 Task: Search one way flight ticket for 5 adults, 2 children, 1 infant in seat and 1 infant on lap in economy from Wichita: Wichita Dwight D. Eisenhower National Airport(was Wichita Mid-continent Airport) to Jacksonville: Albert J. Ellis Airport on 5-3-2023. Choice of flights is JetBlue. Number of bags: 2 checked bags. Price is upto 107000. Outbound departure time preference is 7:30.
Action: Mouse moved to (363, 315)
Screenshot: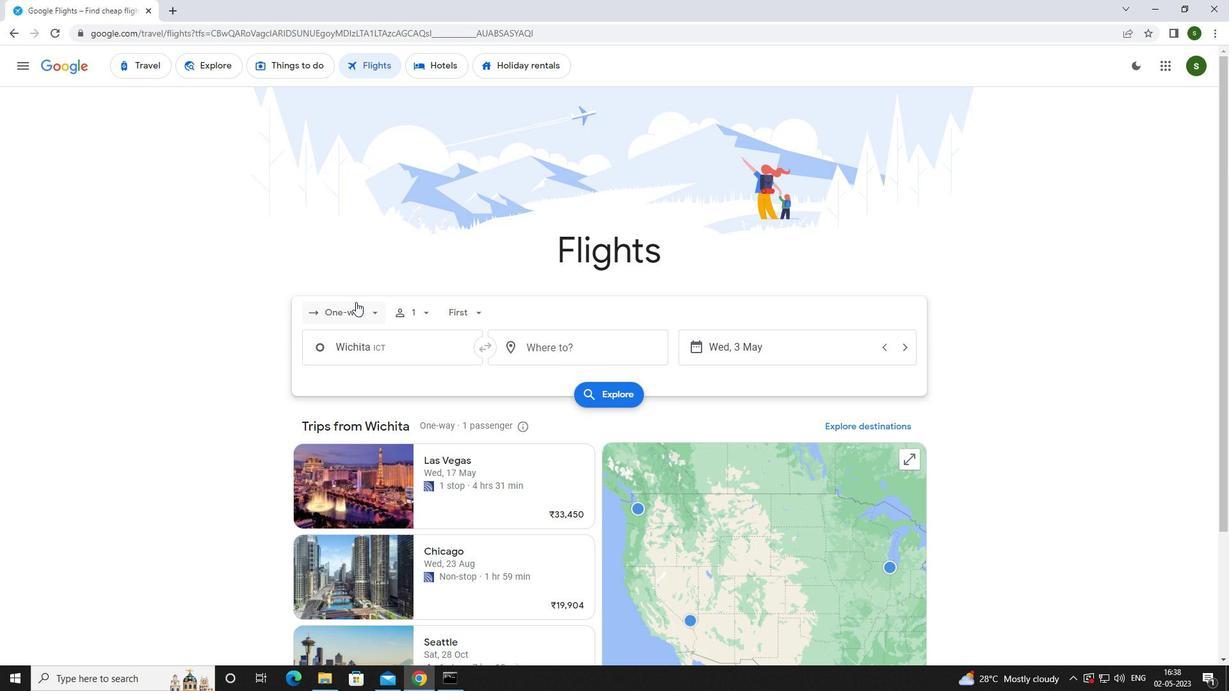 
Action: Mouse pressed left at (363, 315)
Screenshot: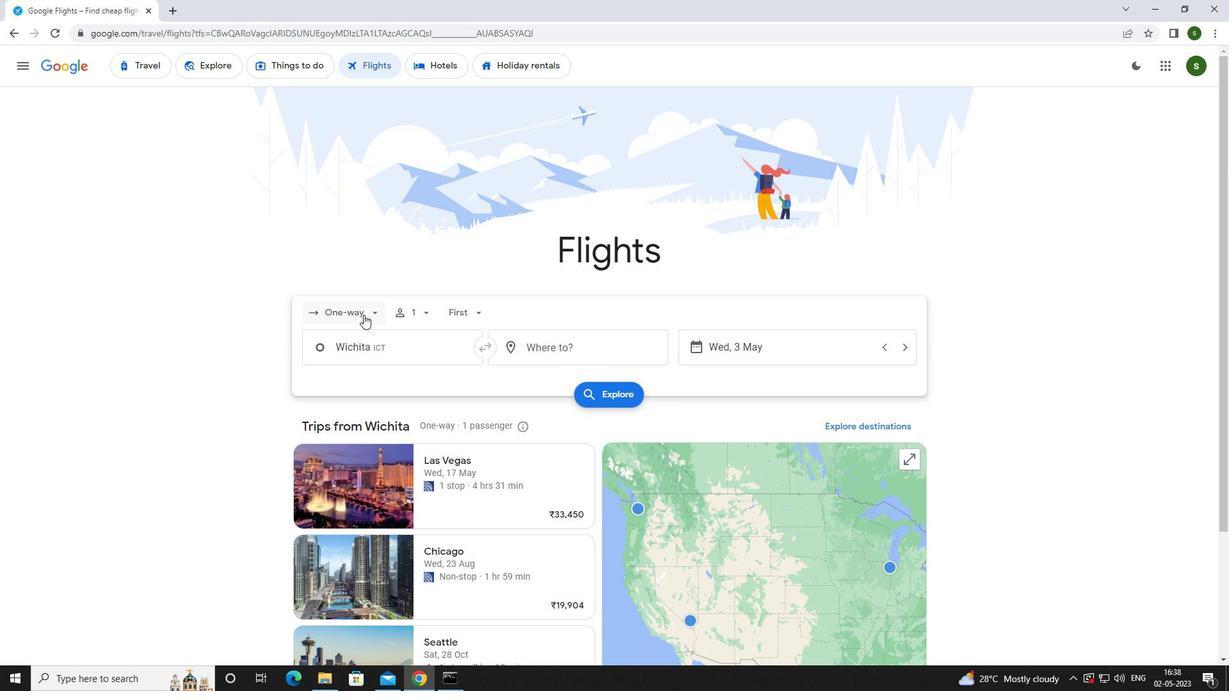 
Action: Mouse moved to (356, 374)
Screenshot: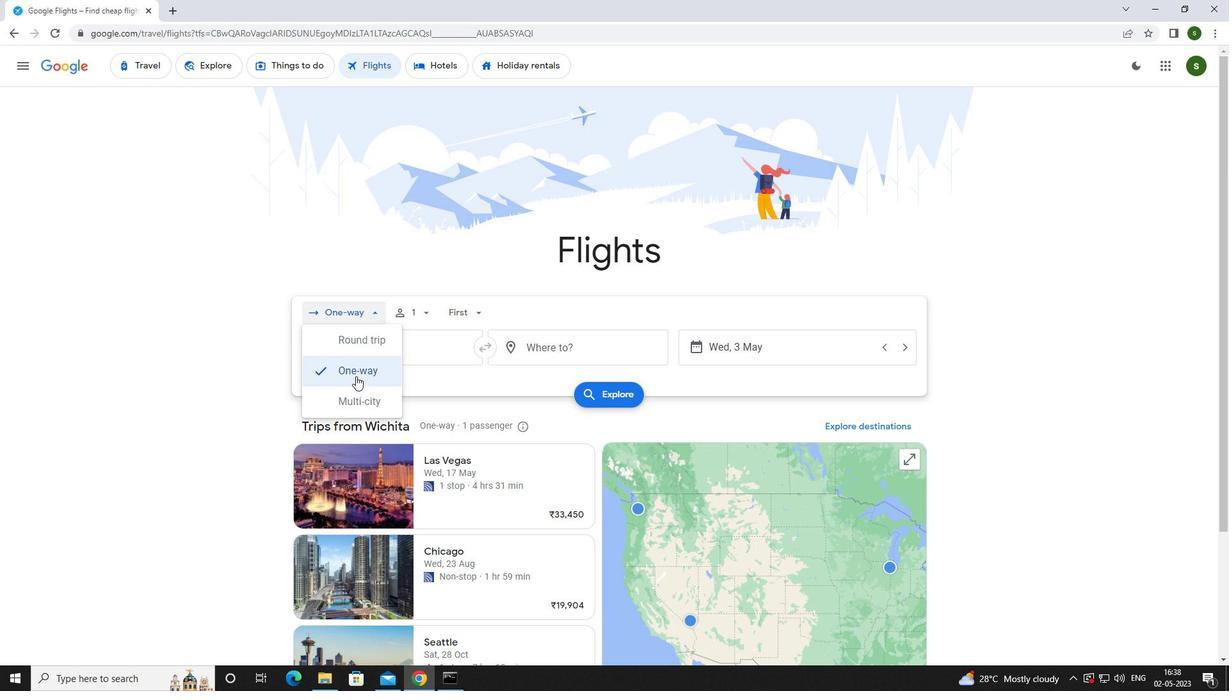 
Action: Mouse pressed left at (356, 374)
Screenshot: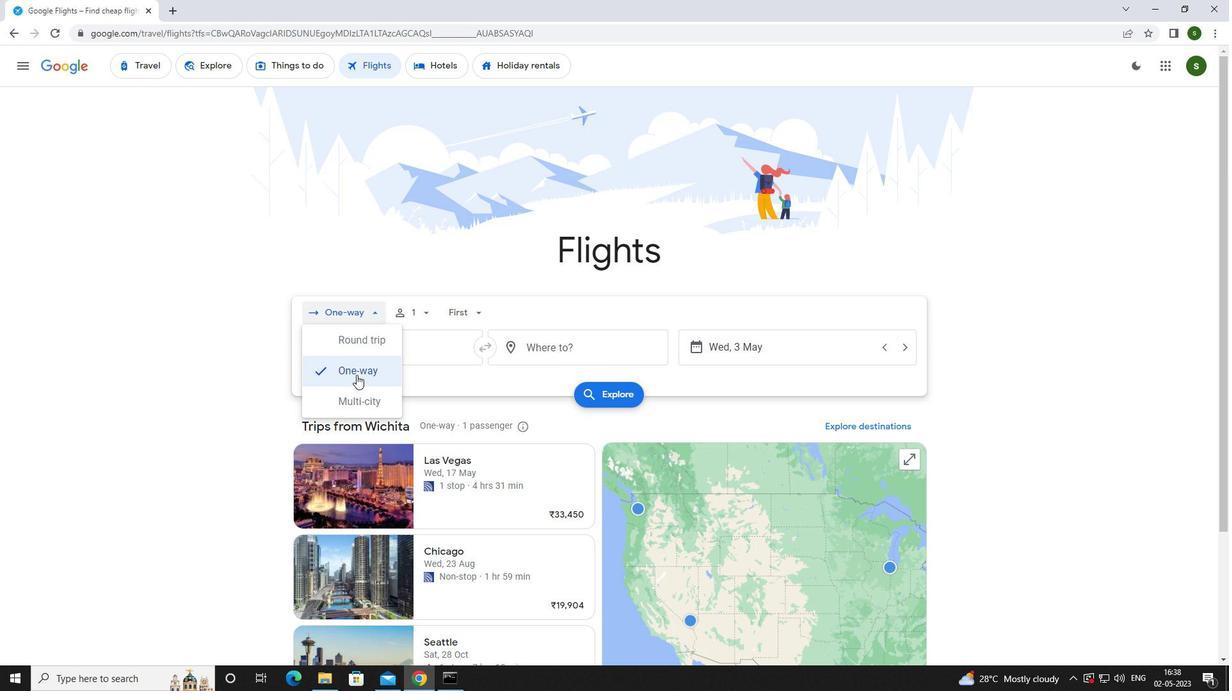 
Action: Mouse moved to (427, 310)
Screenshot: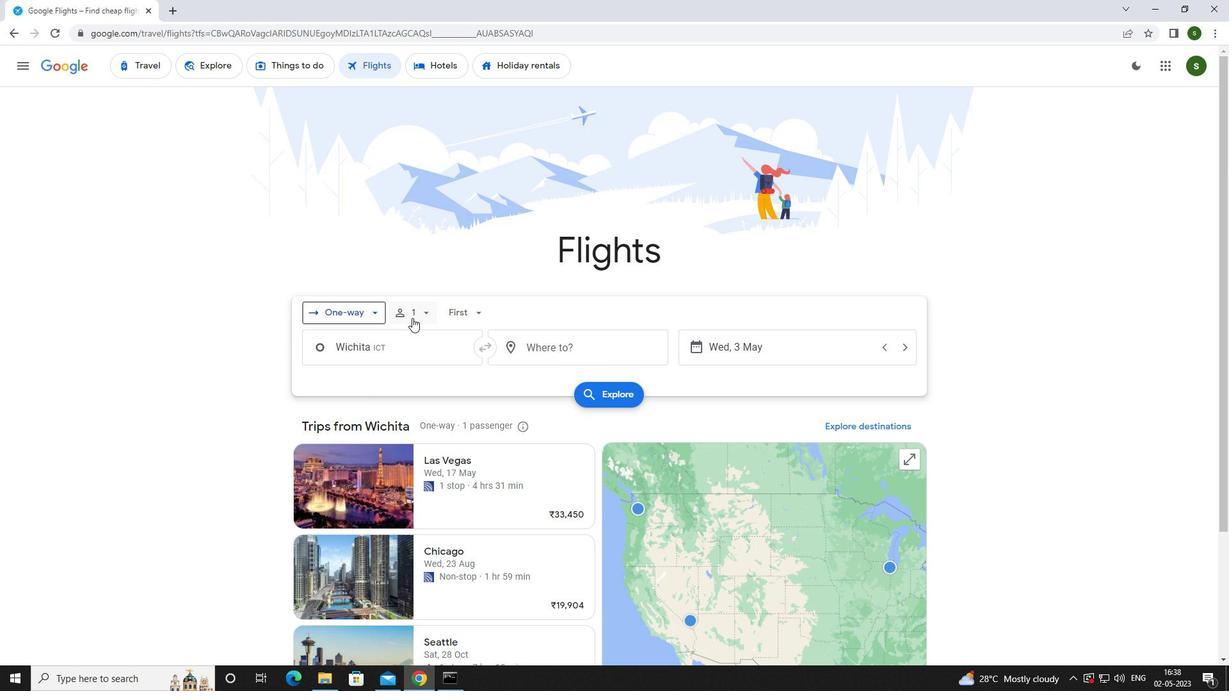 
Action: Mouse pressed left at (427, 310)
Screenshot: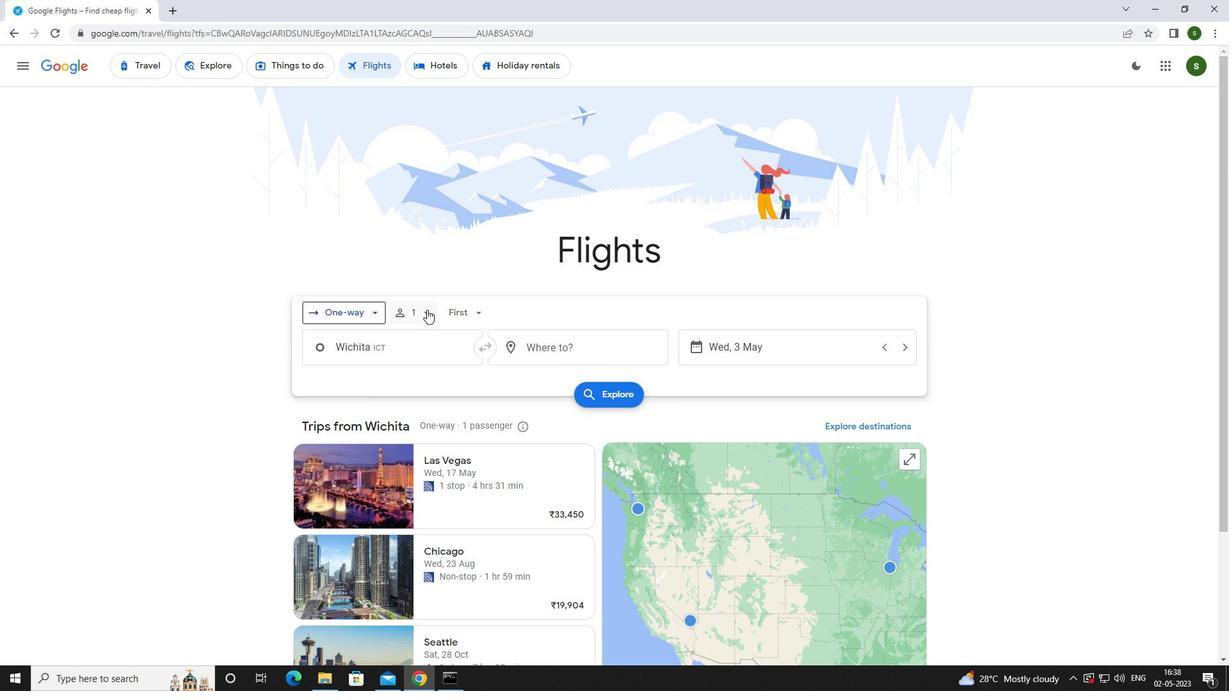 
Action: Mouse moved to (520, 345)
Screenshot: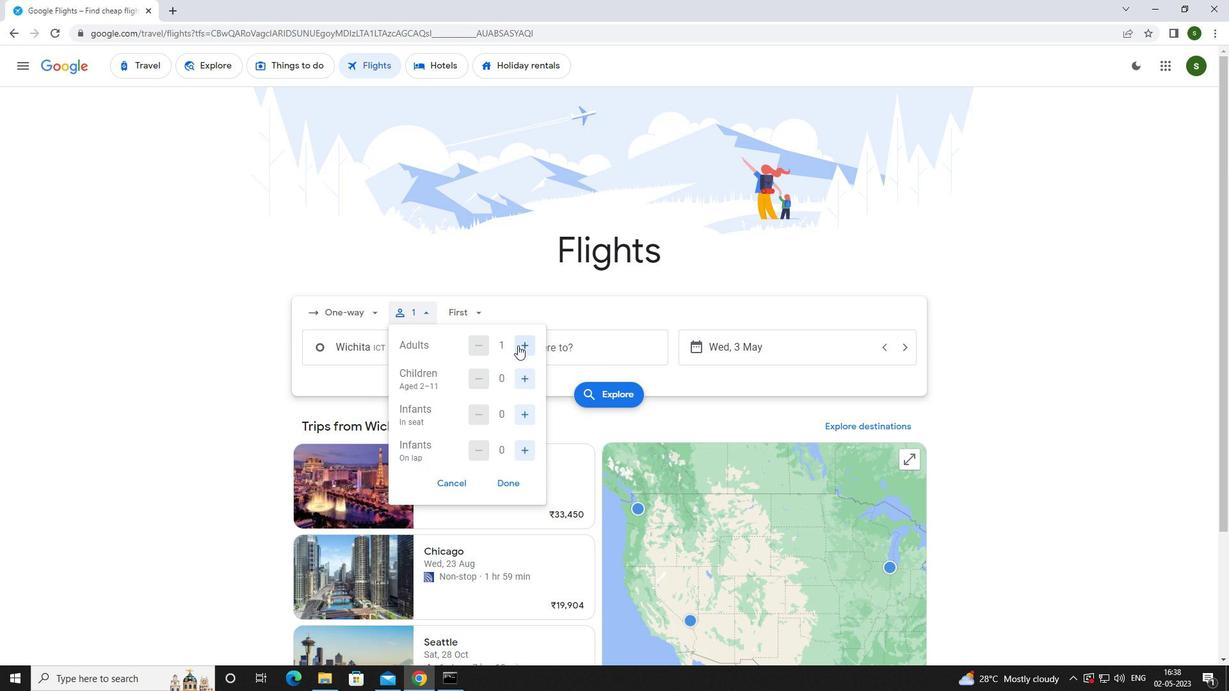 
Action: Mouse pressed left at (520, 345)
Screenshot: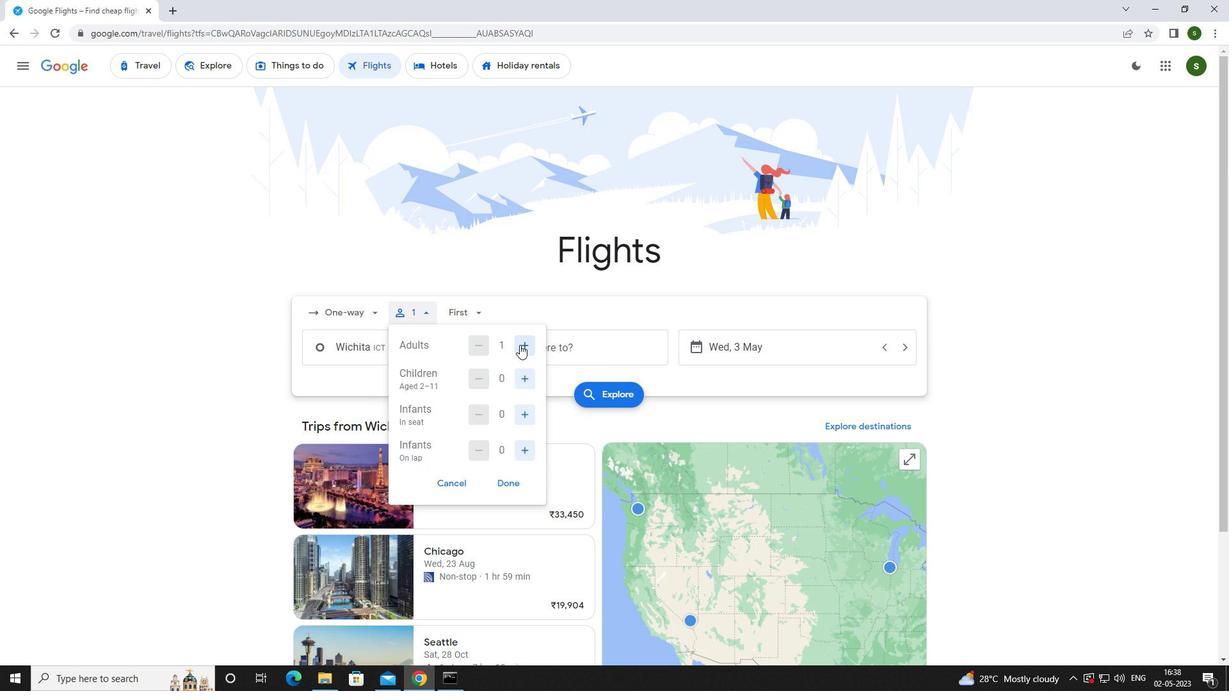 
Action: Mouse pressed left at (520, 345)
Screenshot: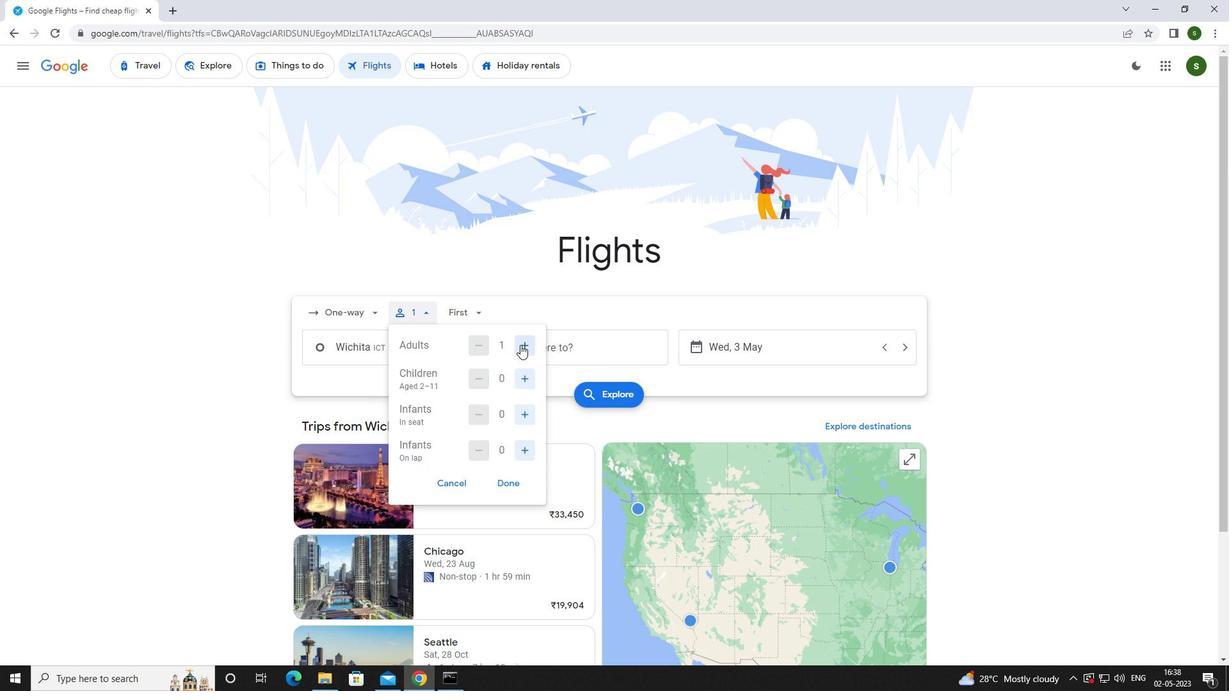 
Action: Mouse pressed left at (520, 345)
Screenshot: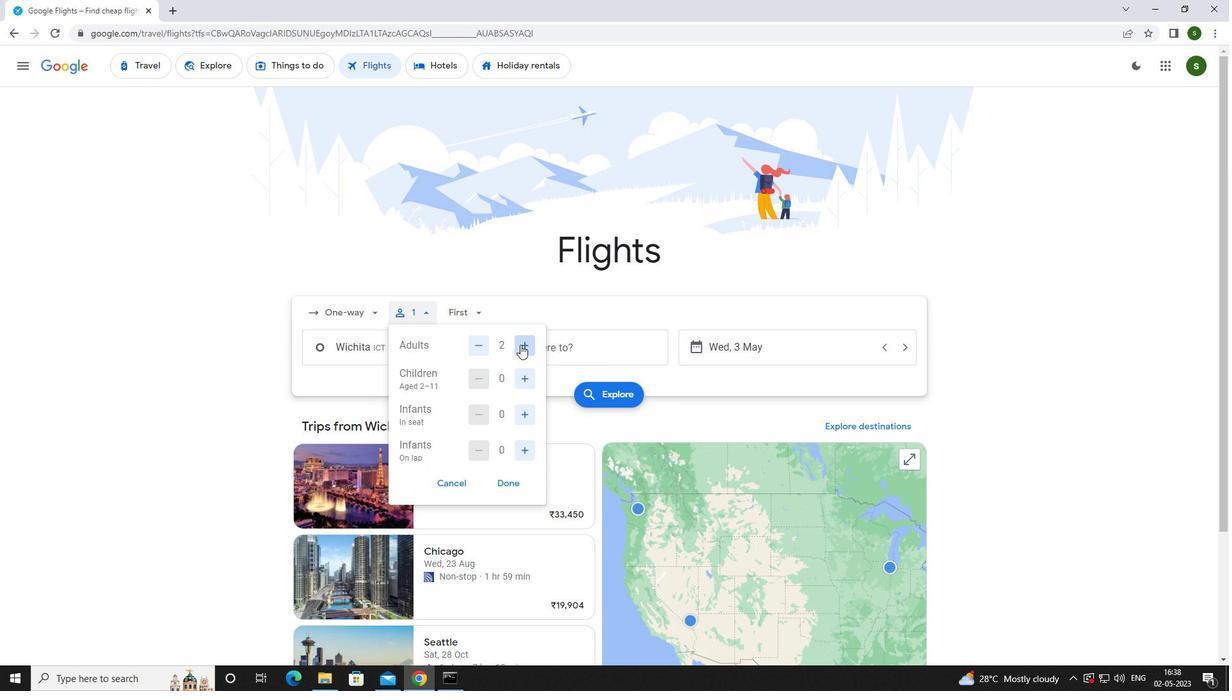 
Action: Mouse pressed left at (520, 345)
Screenshot: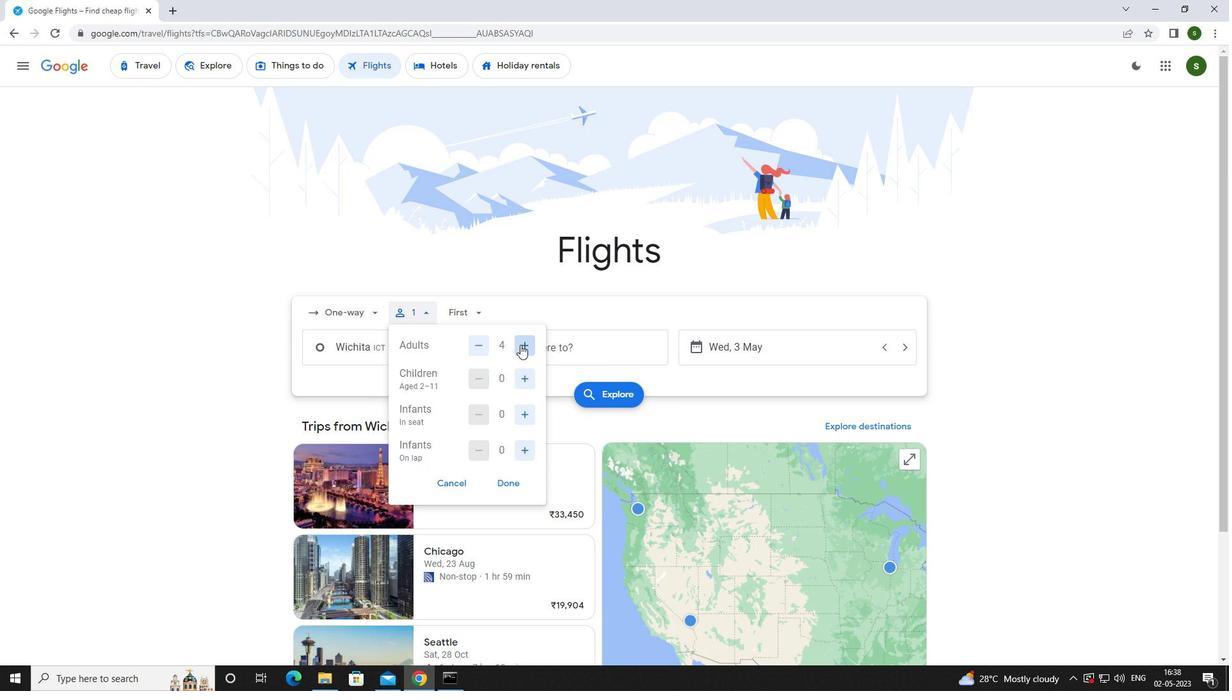 
Action: Mouse moved to (524, 368)
Screenshot: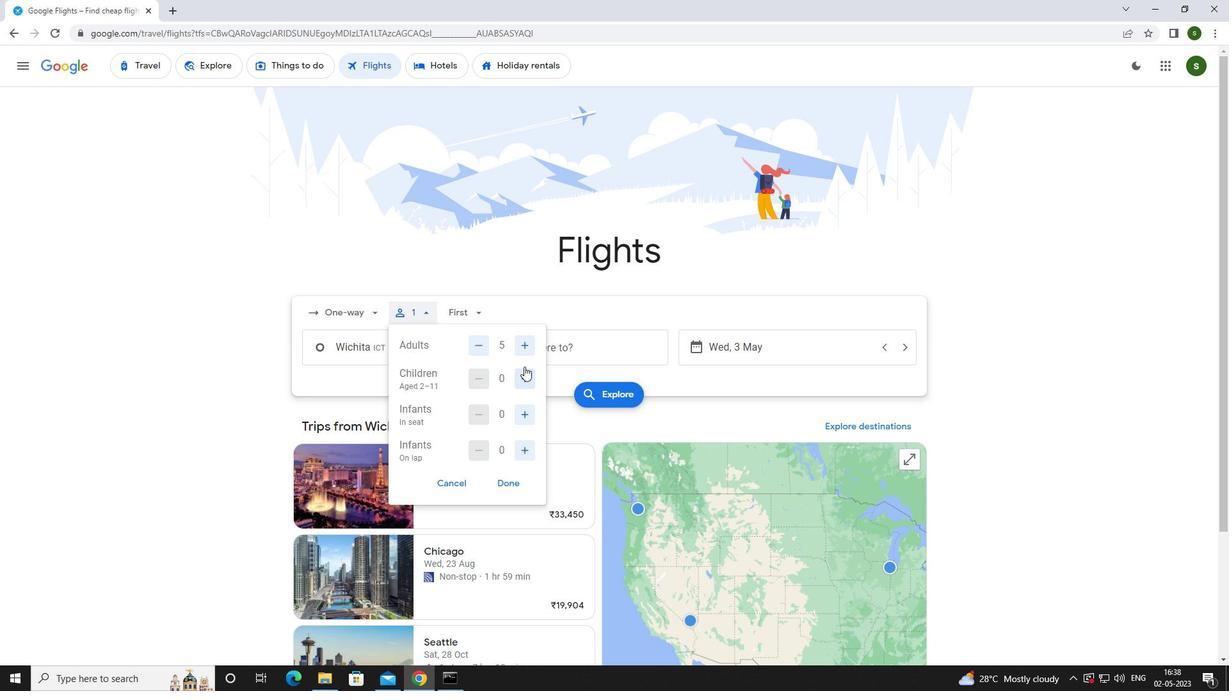 
Action: Mouse pressed left at (524, 368)
Screenshot: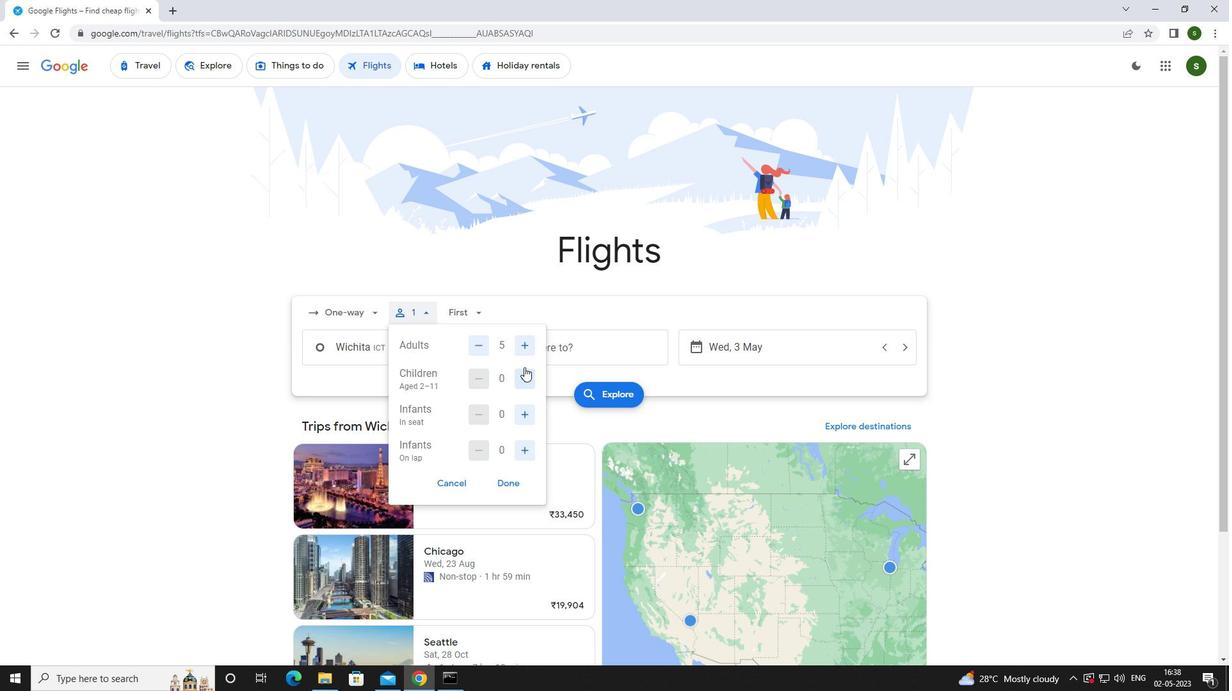 
Action: Mouse pressed left at (524, 368)
Screenshot: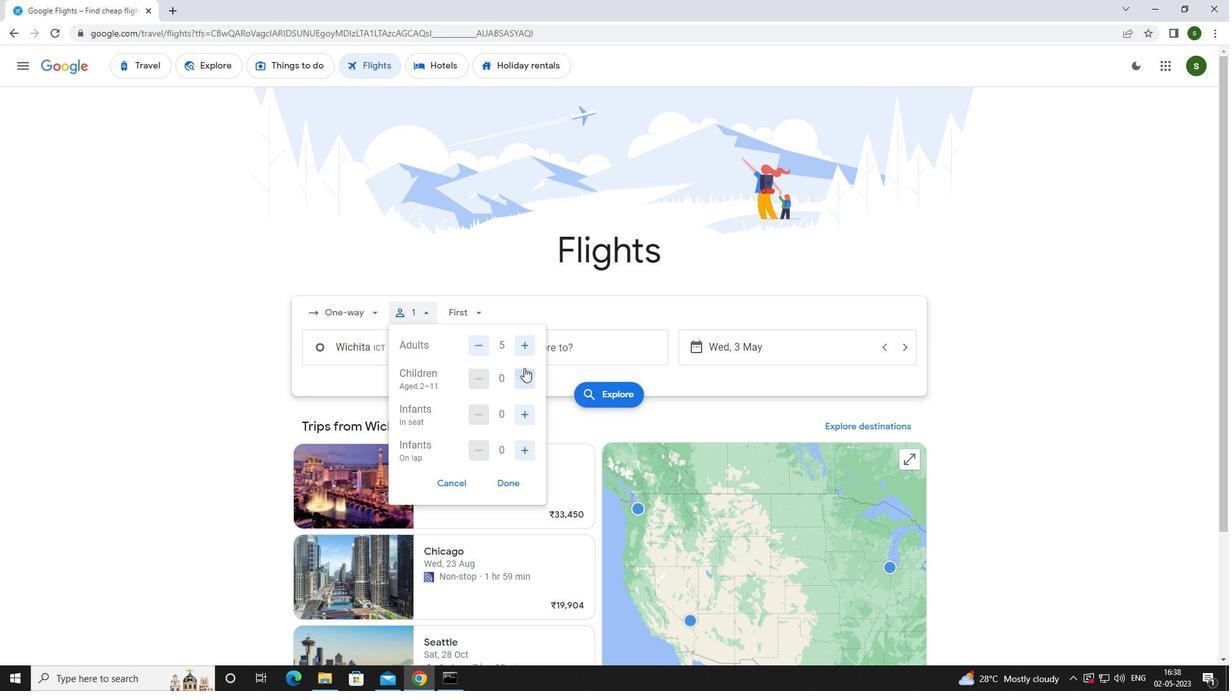 
Action: Mouse moved to (522, 413)
Screenshot: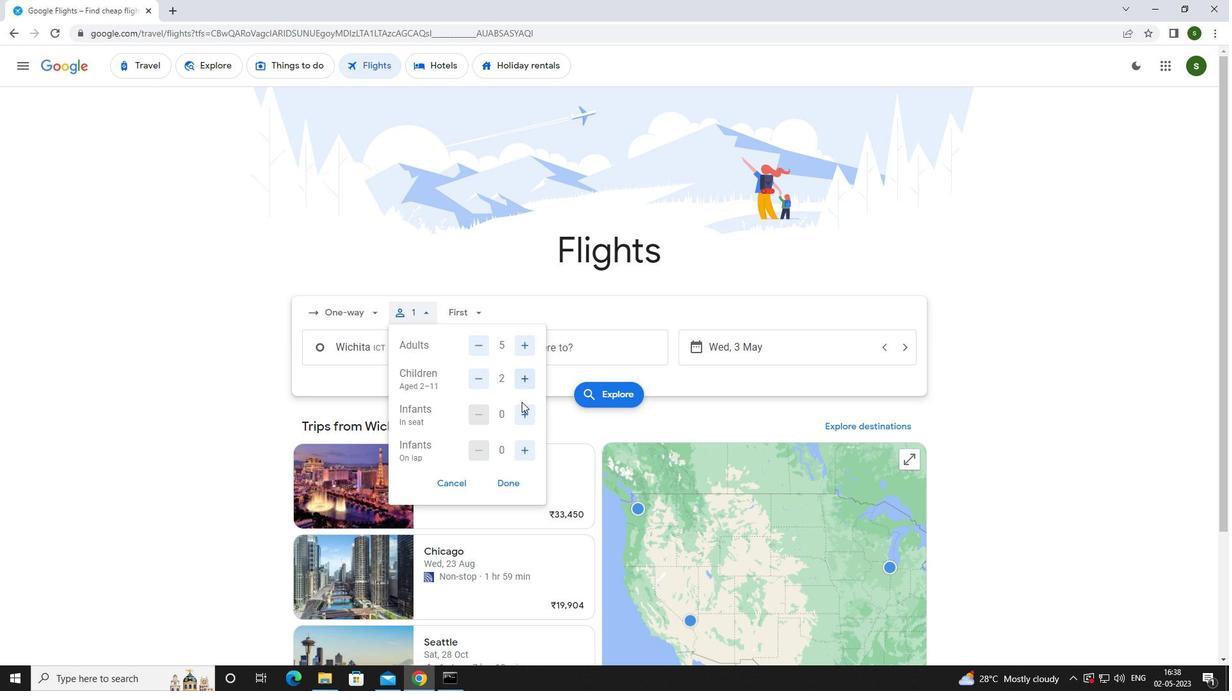 
Action: Mouse pressed left at (522, 413)
Screenshot: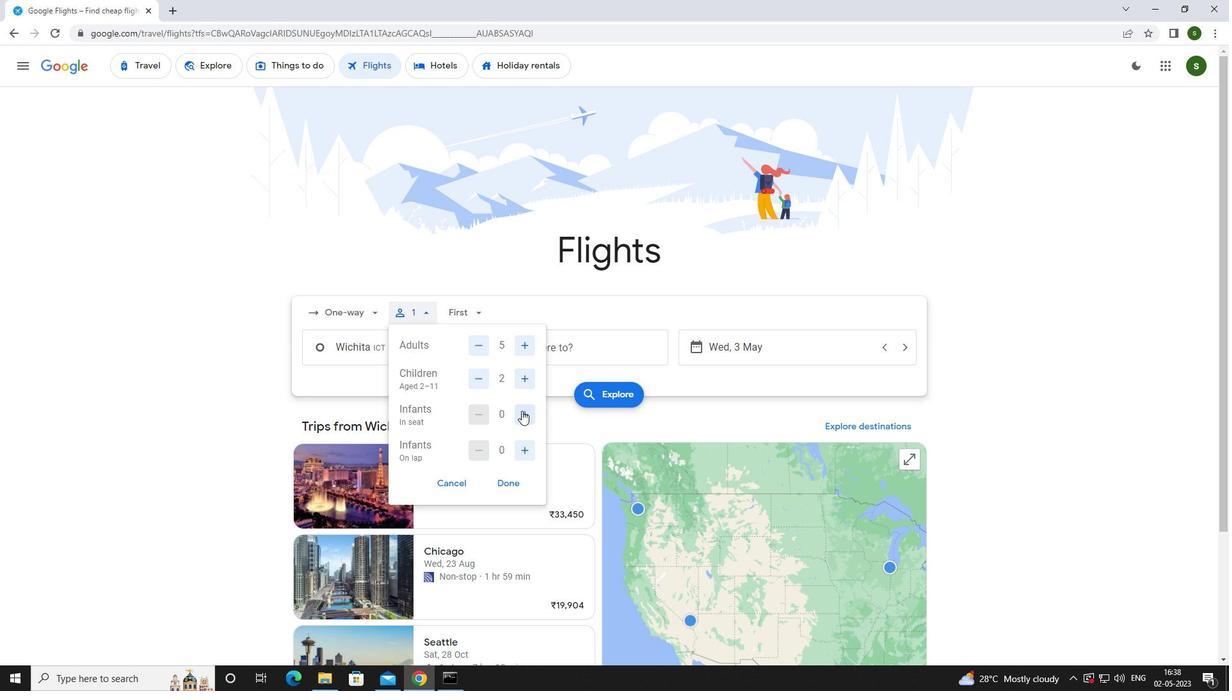 
Action: Mouse moved to (523, 449)
Screenshot: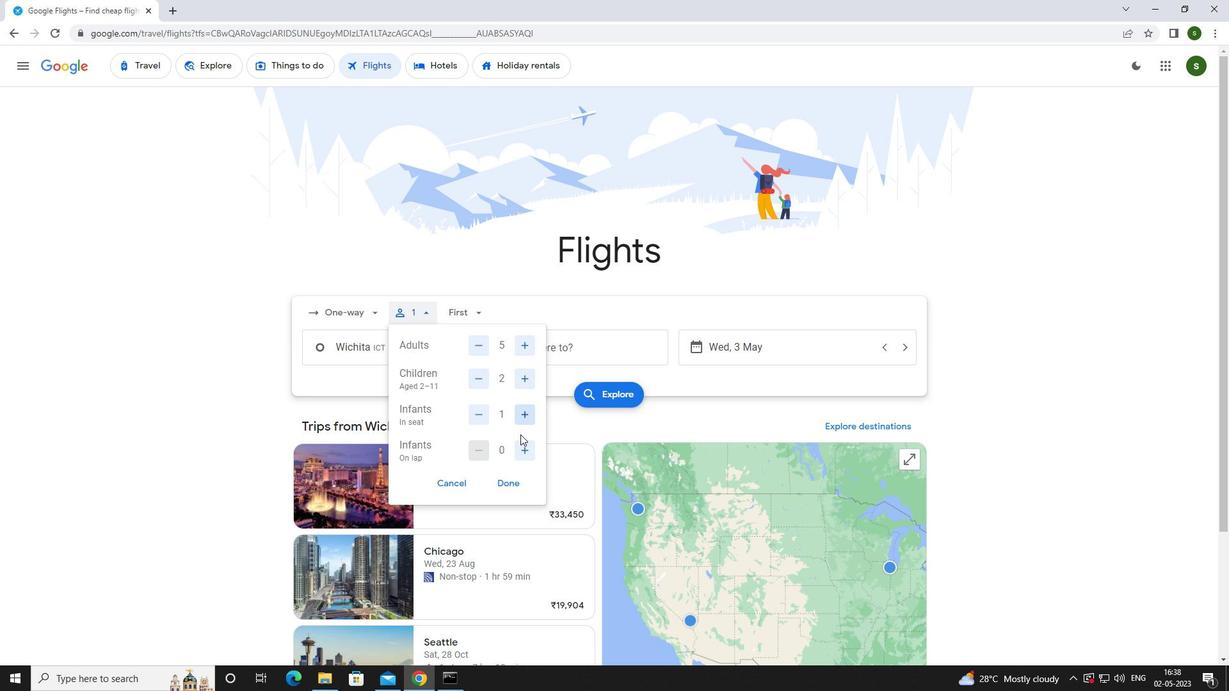 
Action: Mouse pressed left at (523, 449)
Screenshot: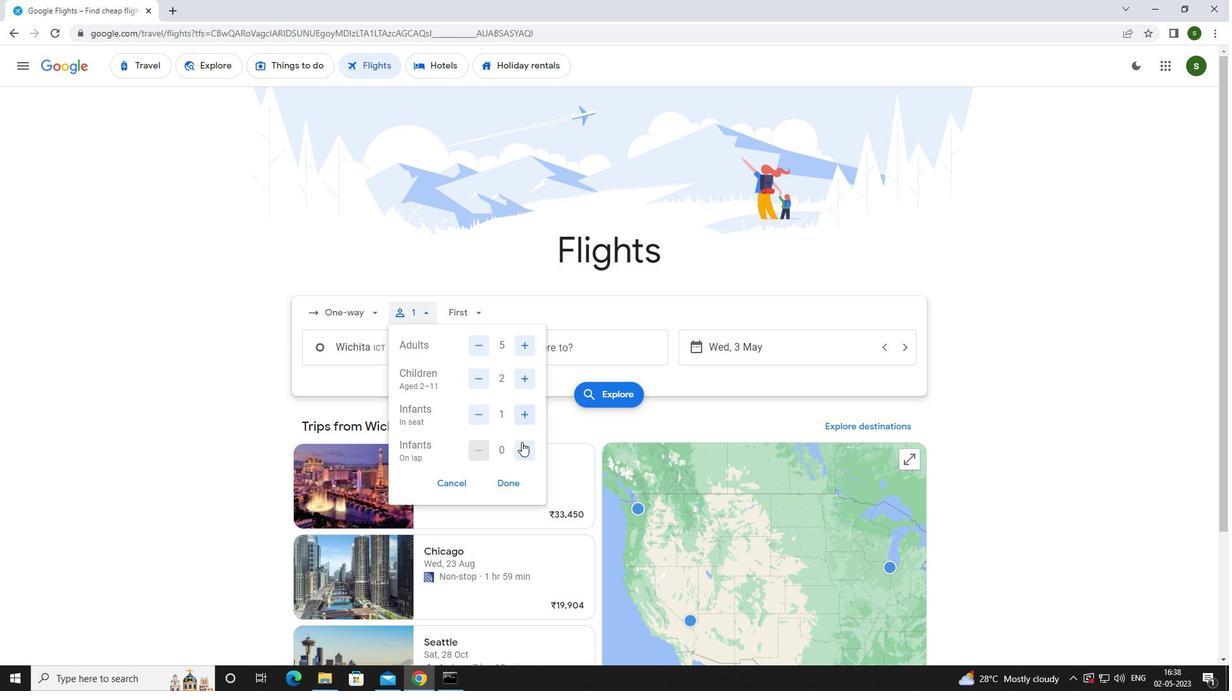 
Action: Mouse moved to (481, 315)
Screenshot: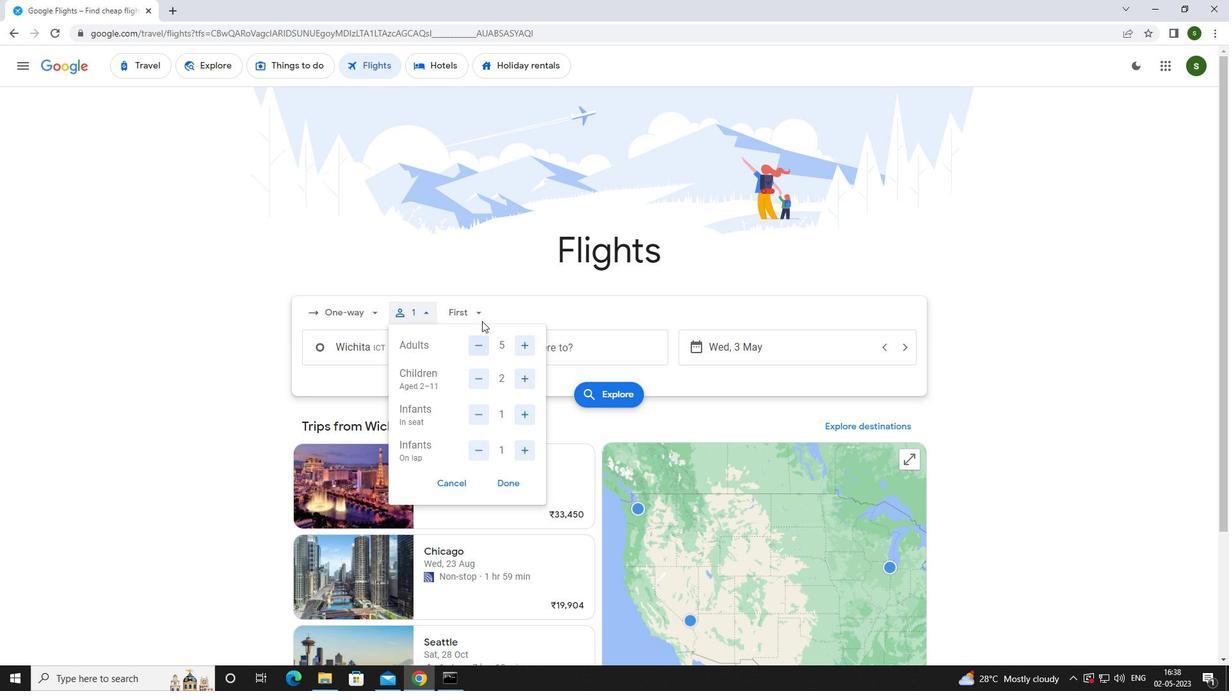 
Action: Mouse pressed left at (481, 315)
Screenshot: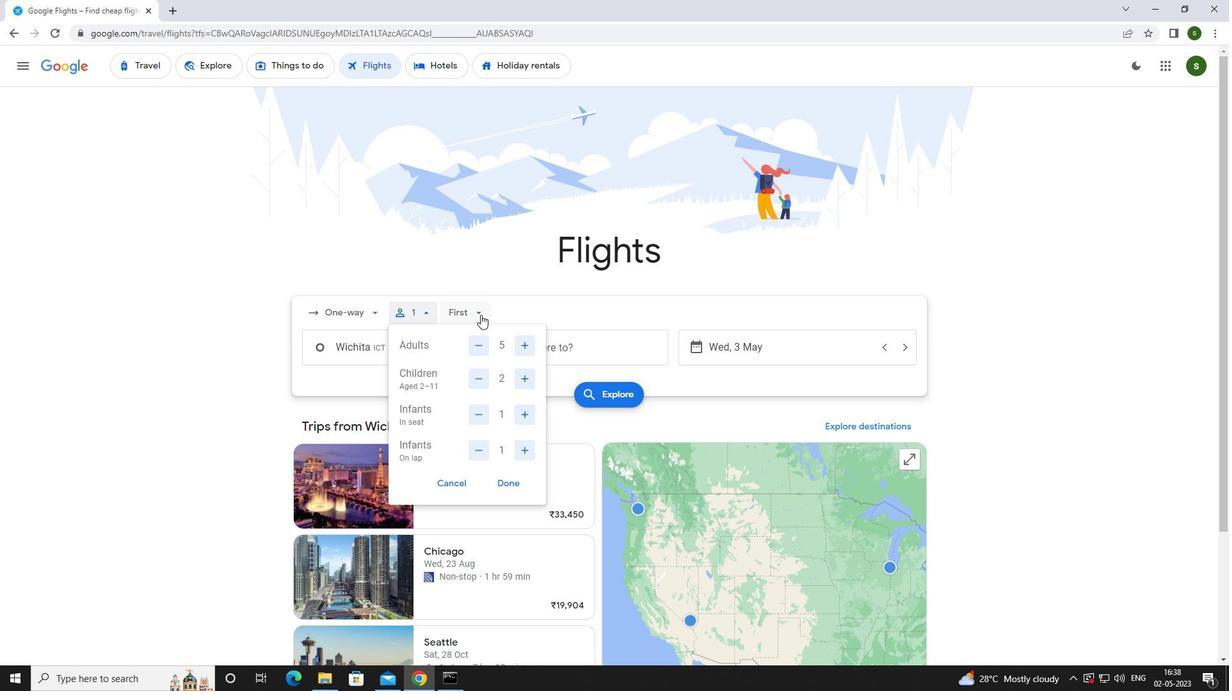 
Action: Mouse moved to (488, 340)
Screenshot: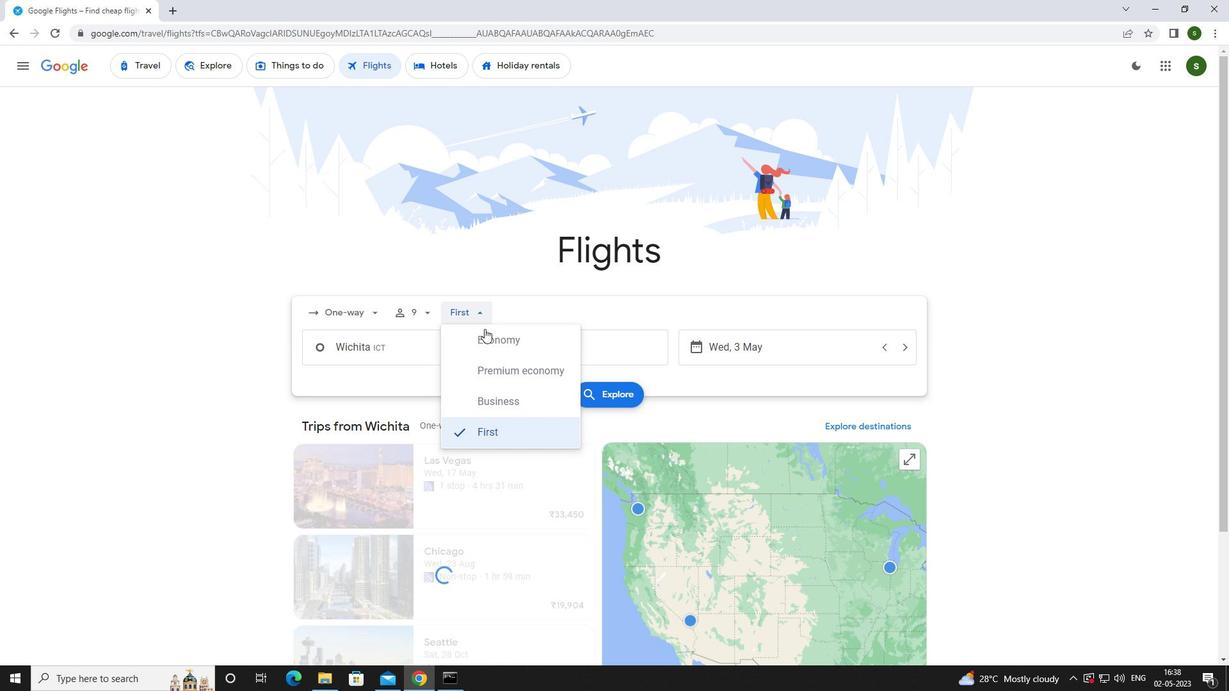 
Action: Mouse pressed left at (488, 340)
Screenshot: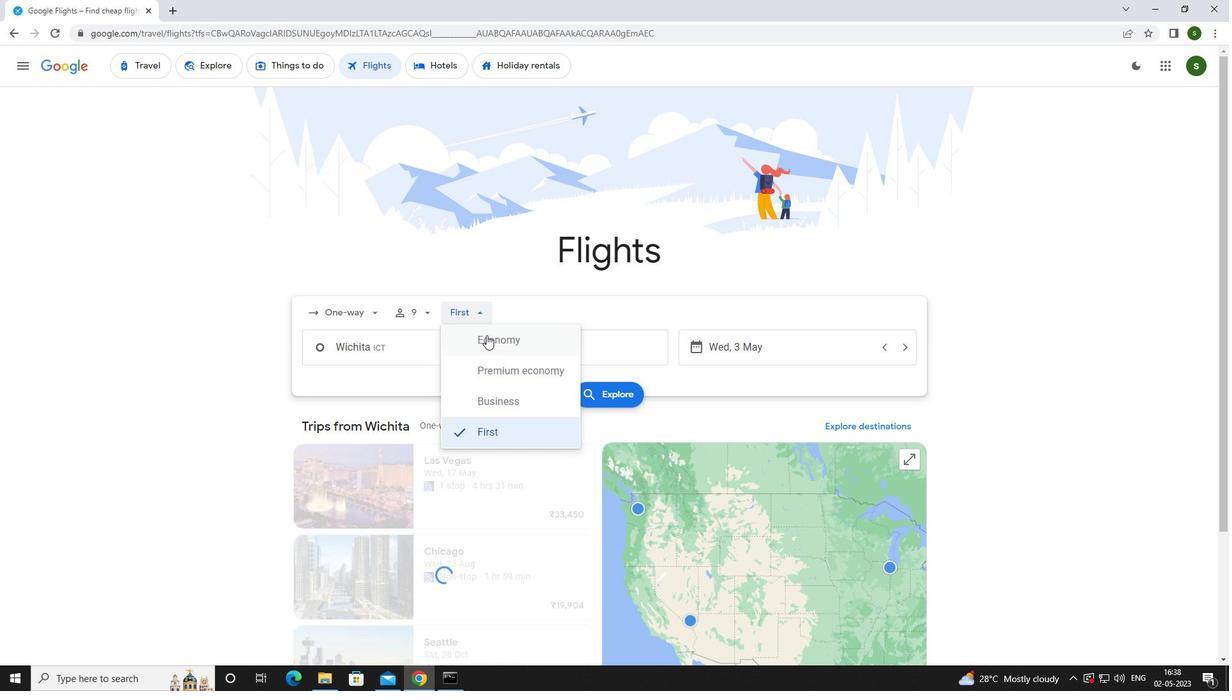 
Action: Mouse moved to (420, 350)
Screenshot: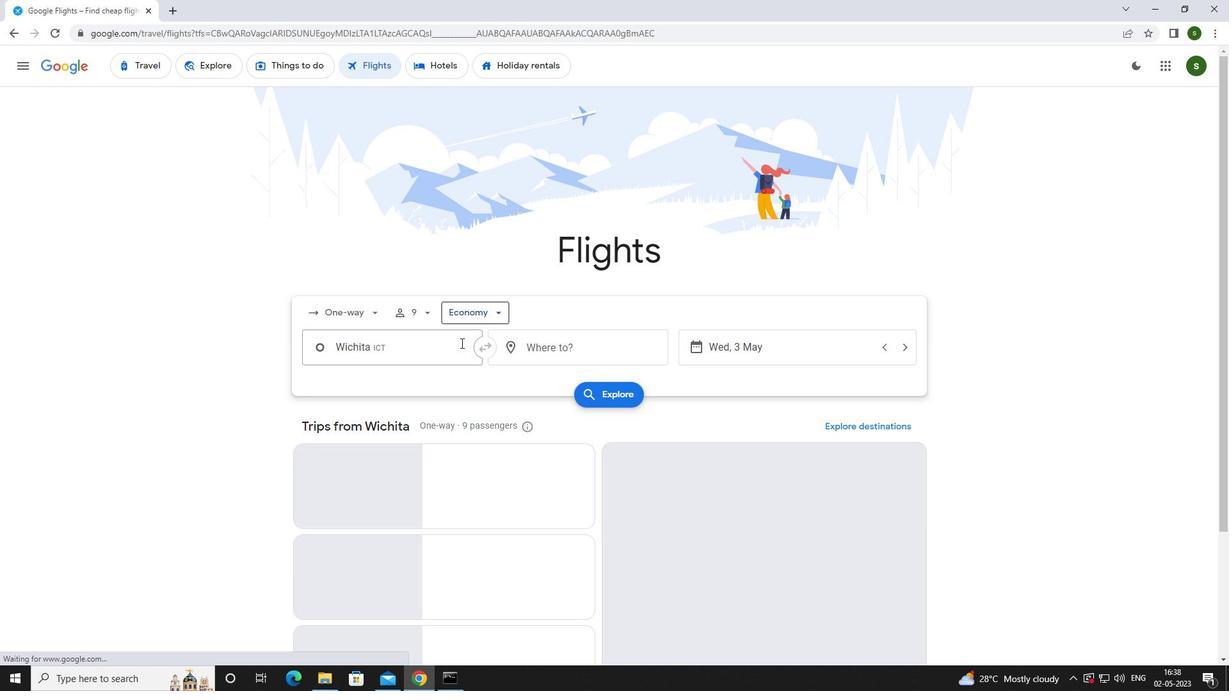 
Action: Mouse pressed left at (420, 350)
Screenshot: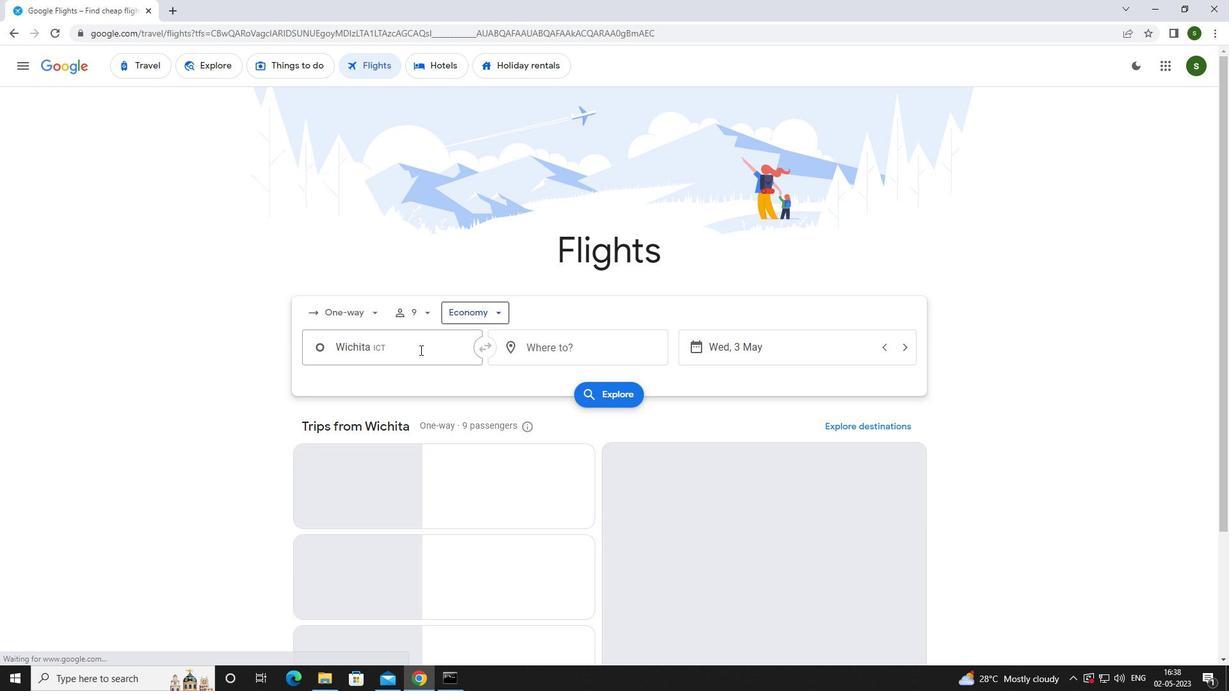
Action: Key pressed <Key.caps_lock>w<Key.caps_lock>ich
Screenshot: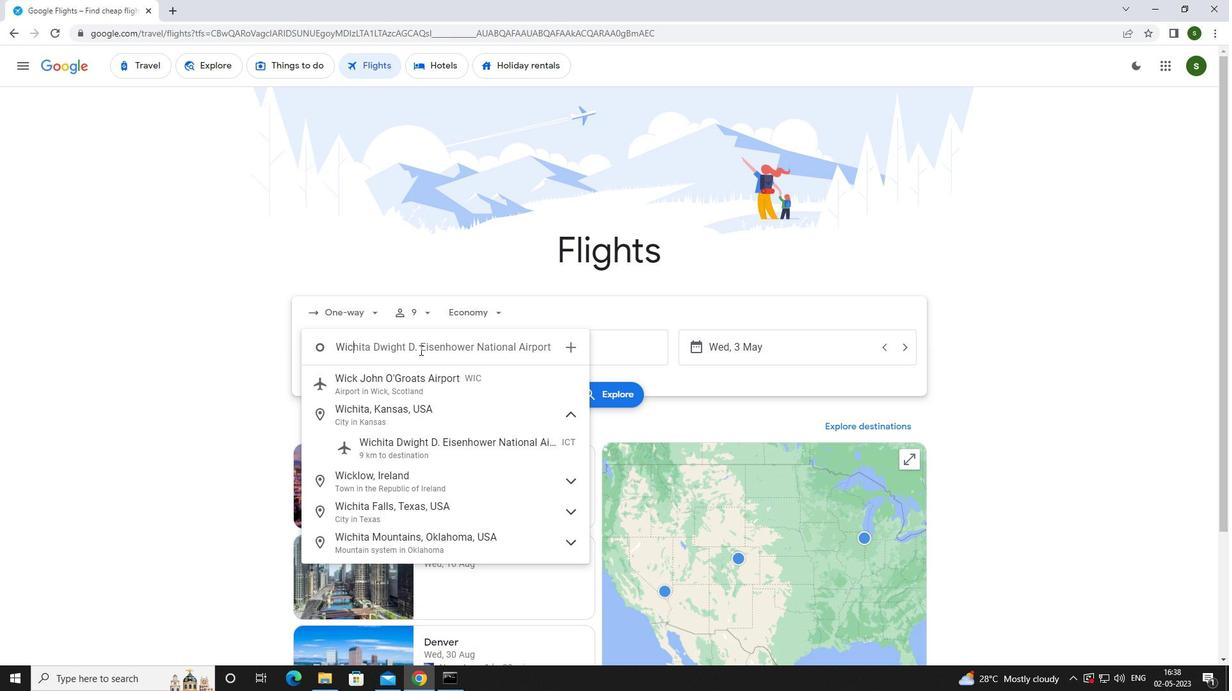 
Action: Mouse moved to (422, 410)
Screenshot: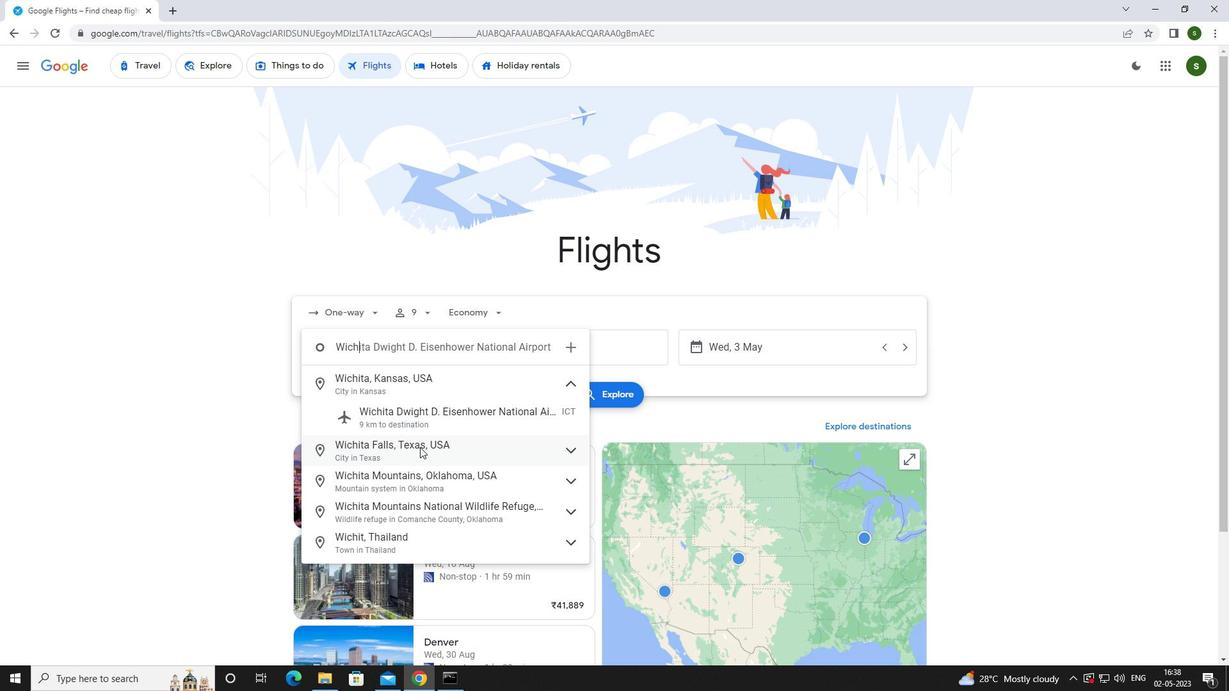 
Action: Mouse pressed left at (422, 410)
Screenshot: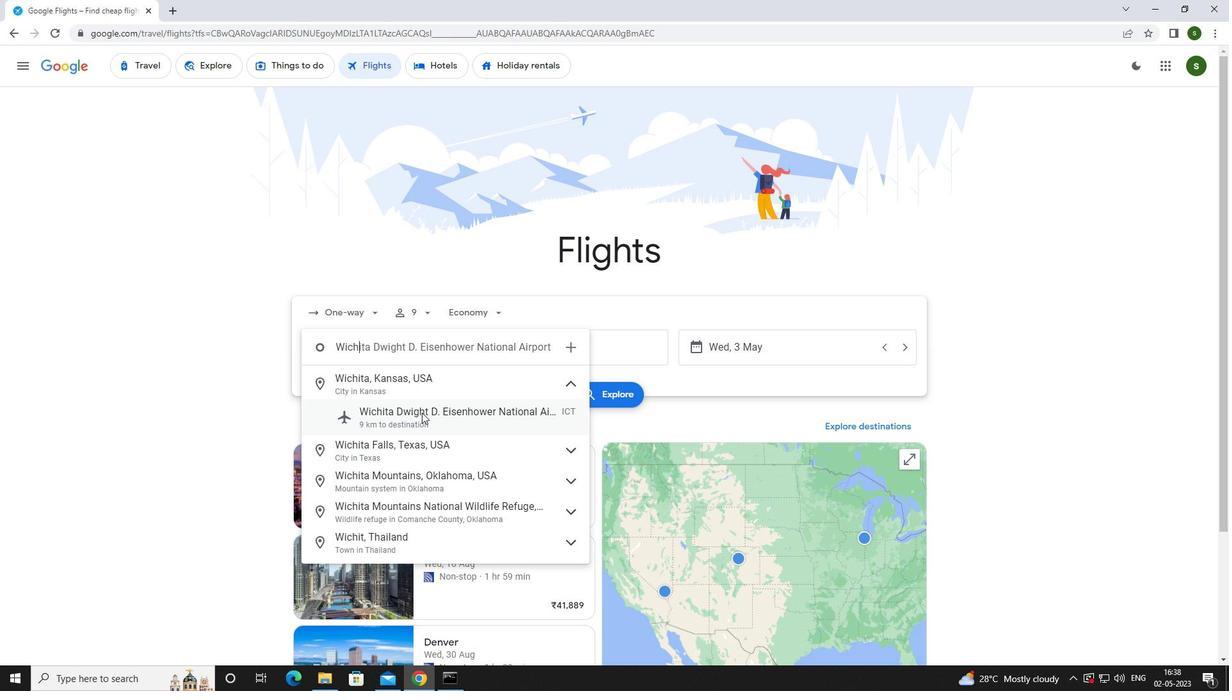 
Action: Mouse moved to (577, 352)
Screenshot: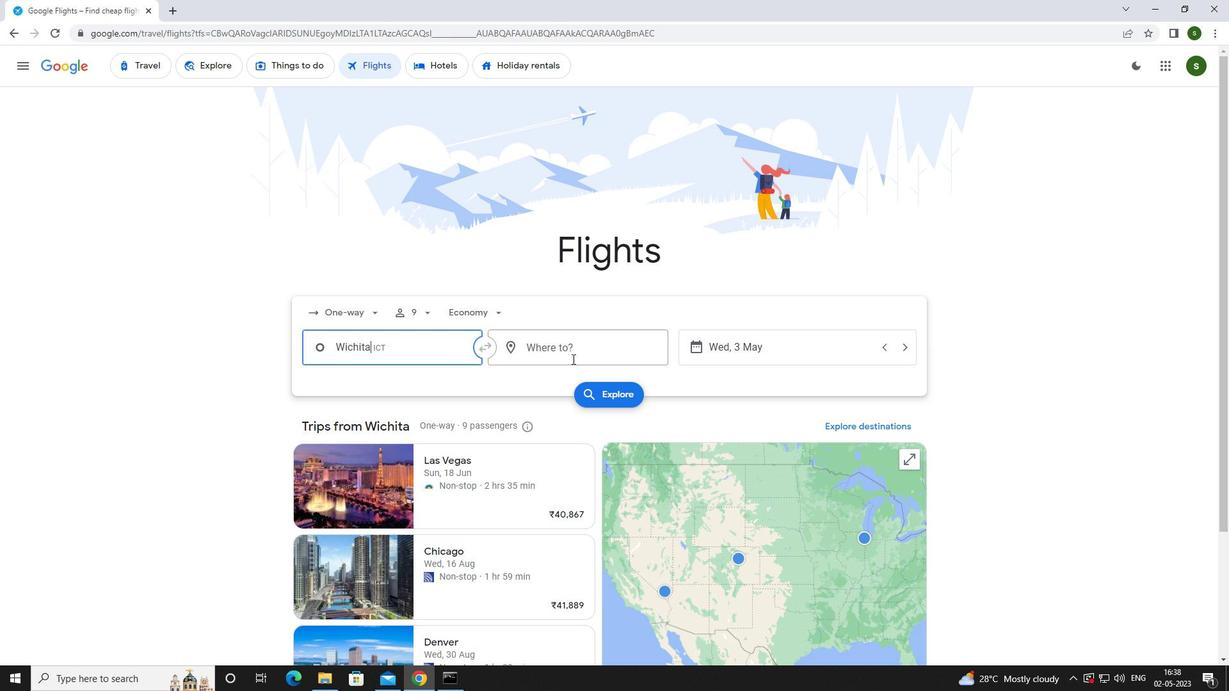 
Action: Mouse pressed left at (577, 352)
Screenshot: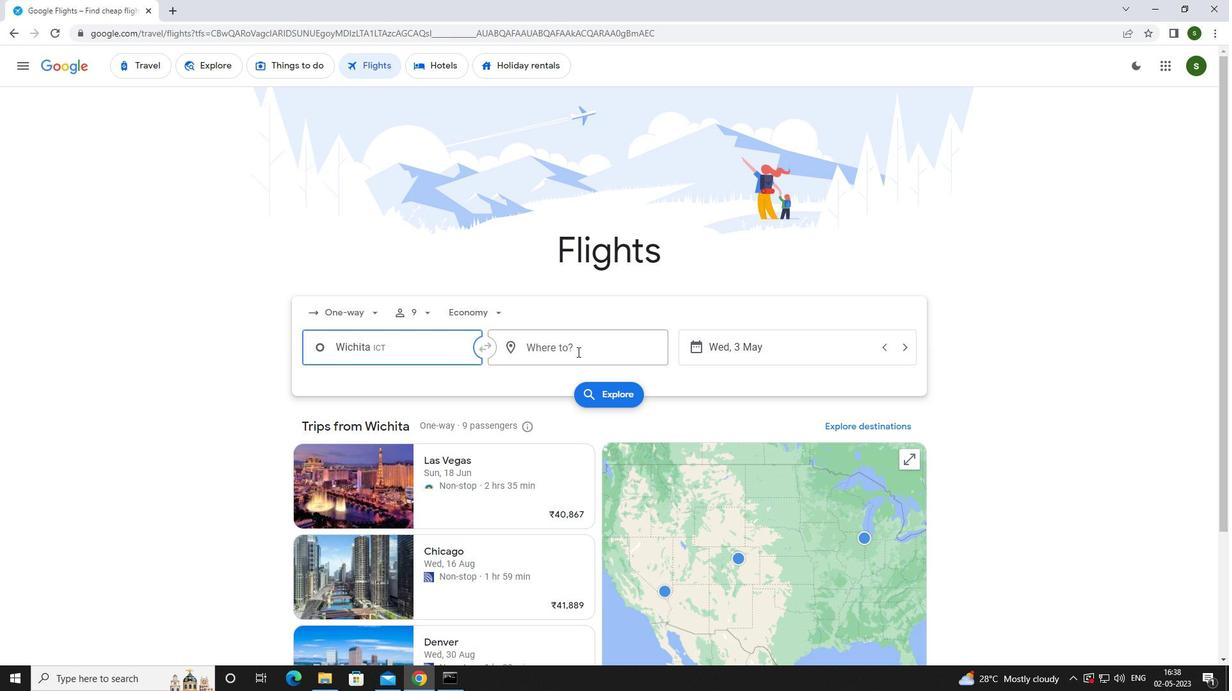 
Action: Mouse moved to (558, 335)
Screenshot: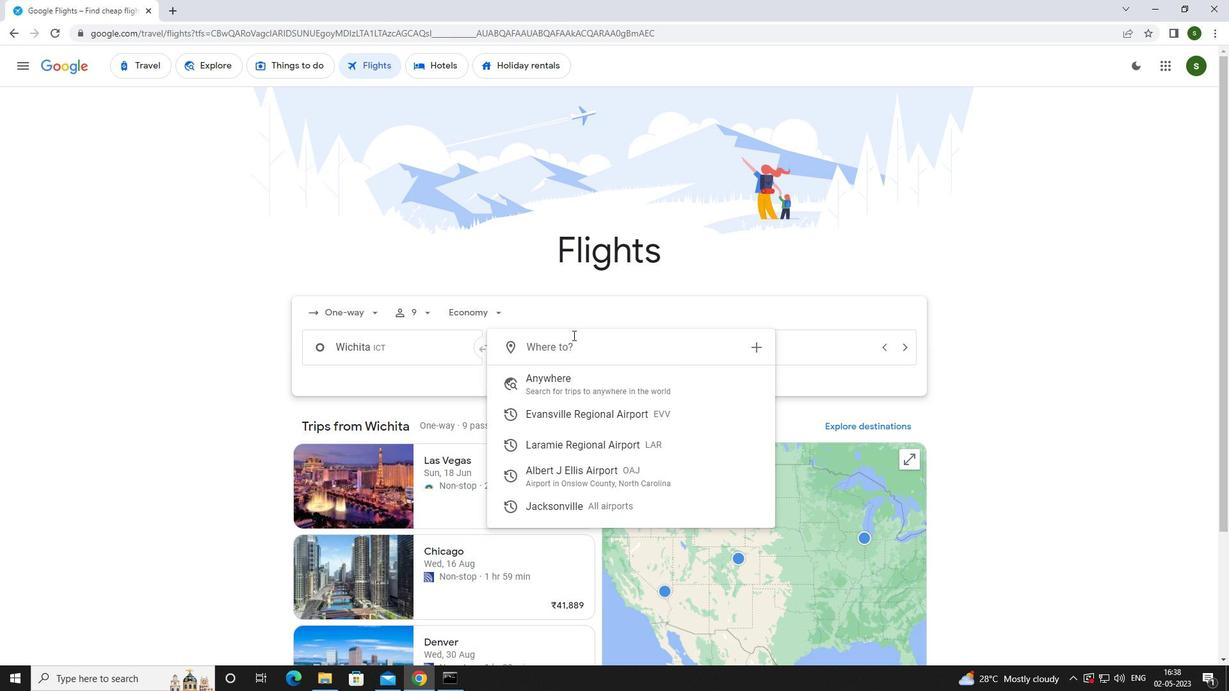 
Action: Key pressed <Key.caps_lock>a<Key.caps_lock>lbert<Key.space>
Screenshot: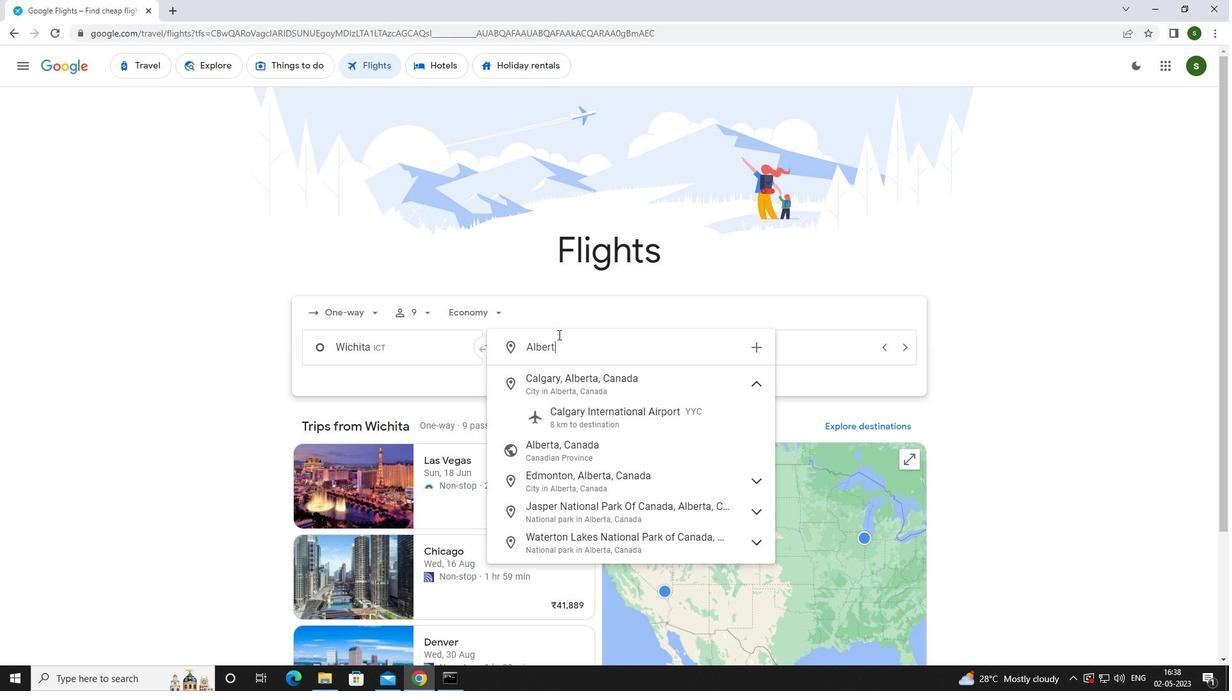 
Action: Mouse moved to (585, 393)
Screenshot: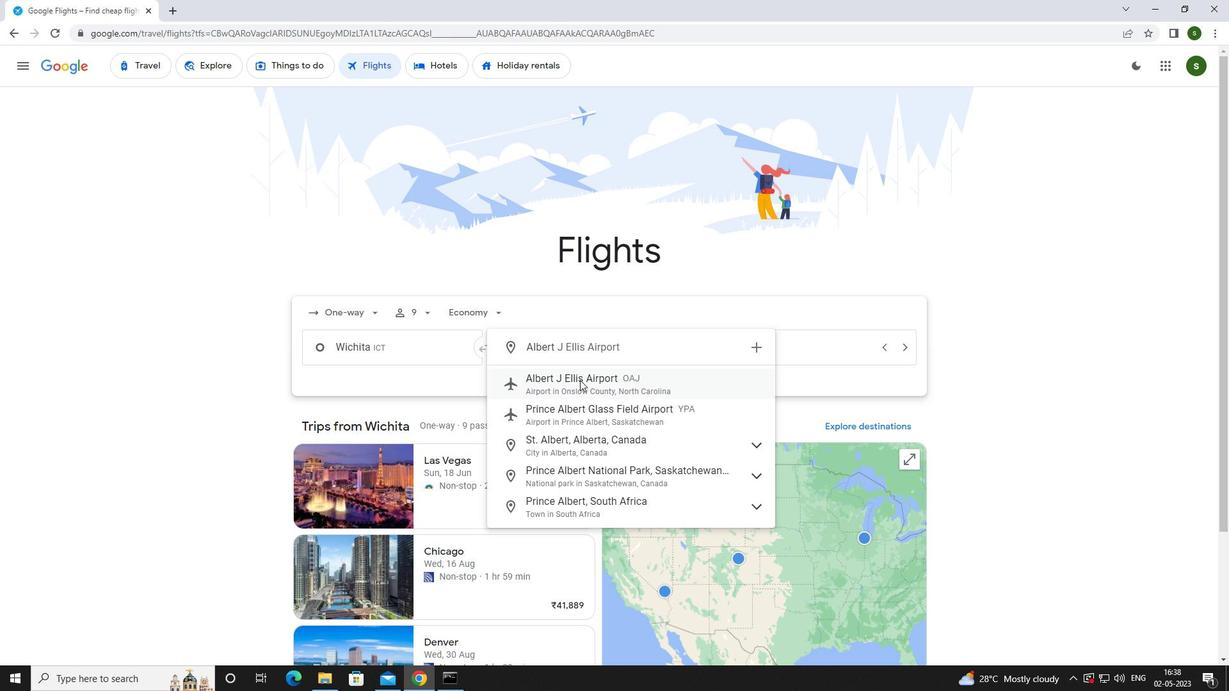 
Action: Mouse pressed left at (585, 393)
Screenshot: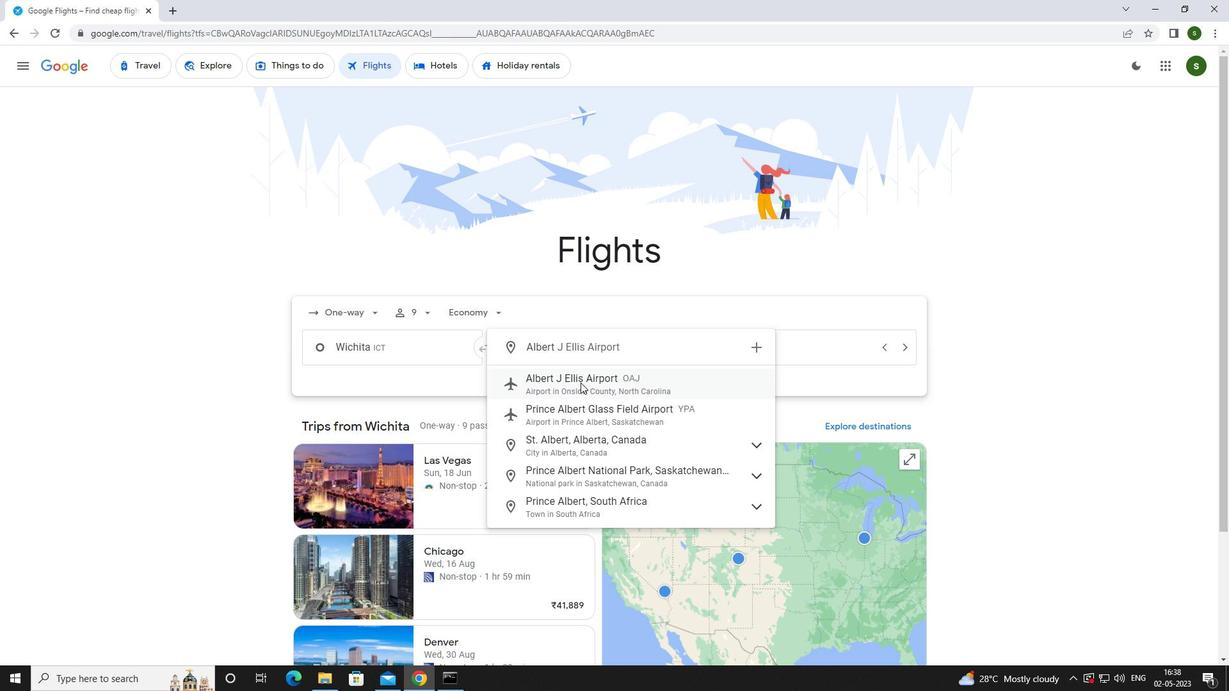 
Action: Mouse moved to (775, 352)
Screenshot: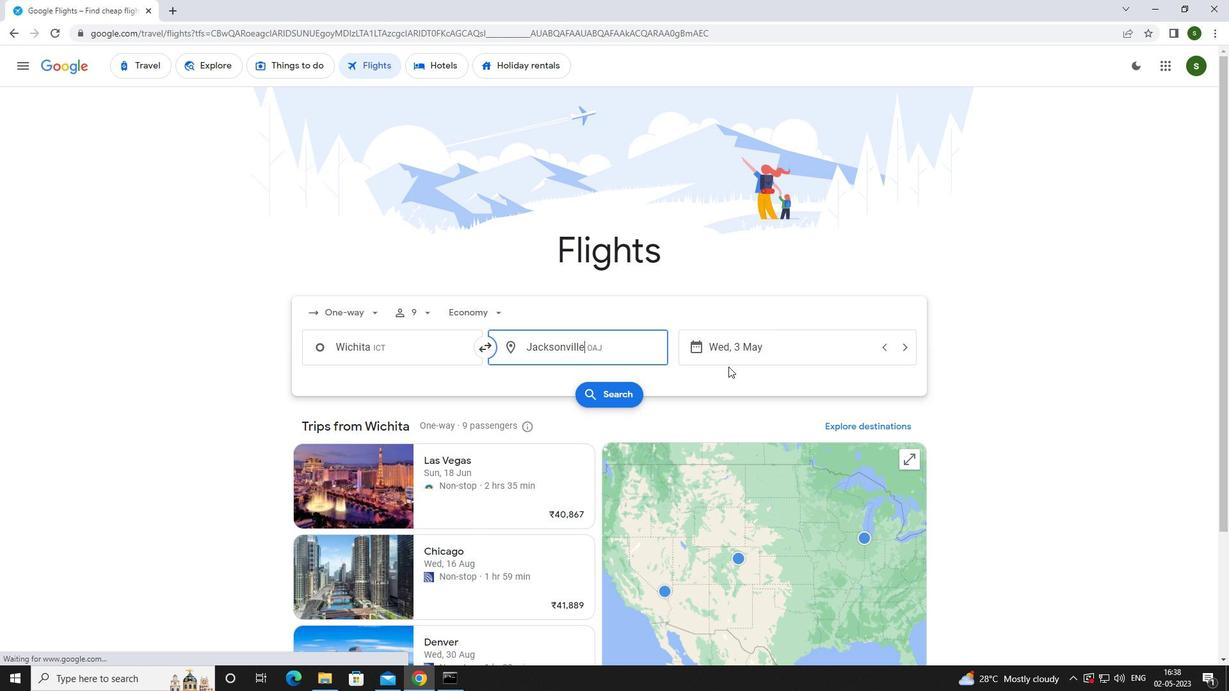 
Action: Mouse pressed left at (775, 352)
Screenshot: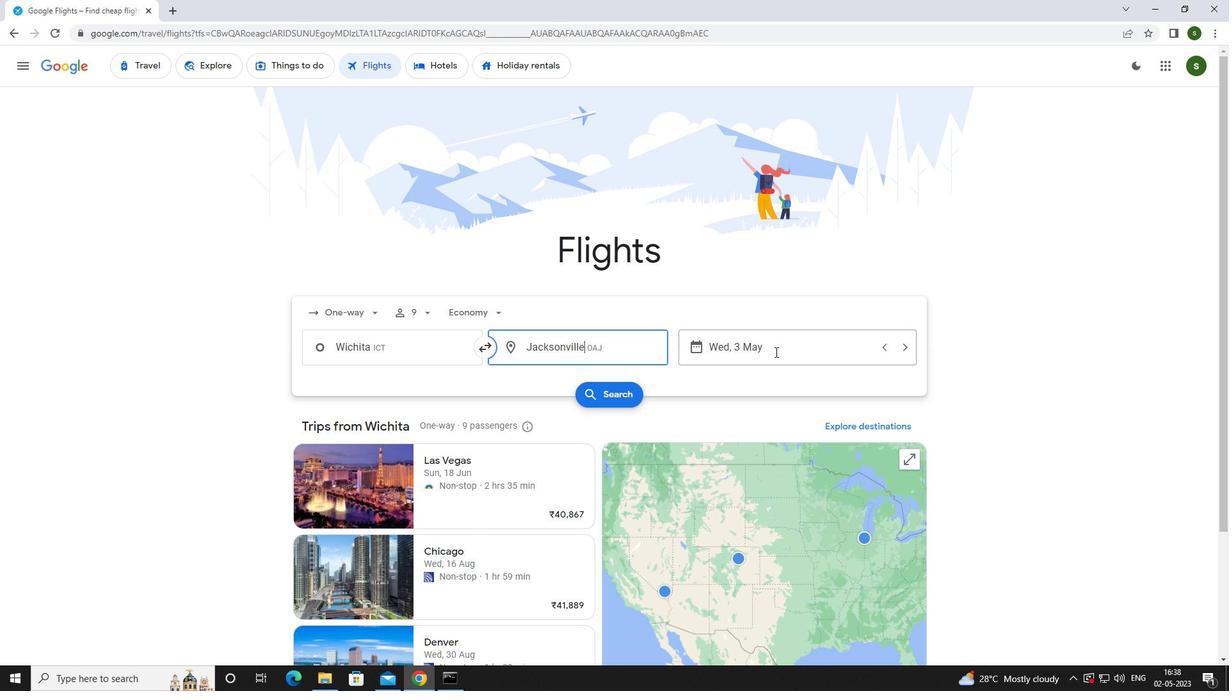 
Action: Mouse moved to (557, 434)
Screenshot: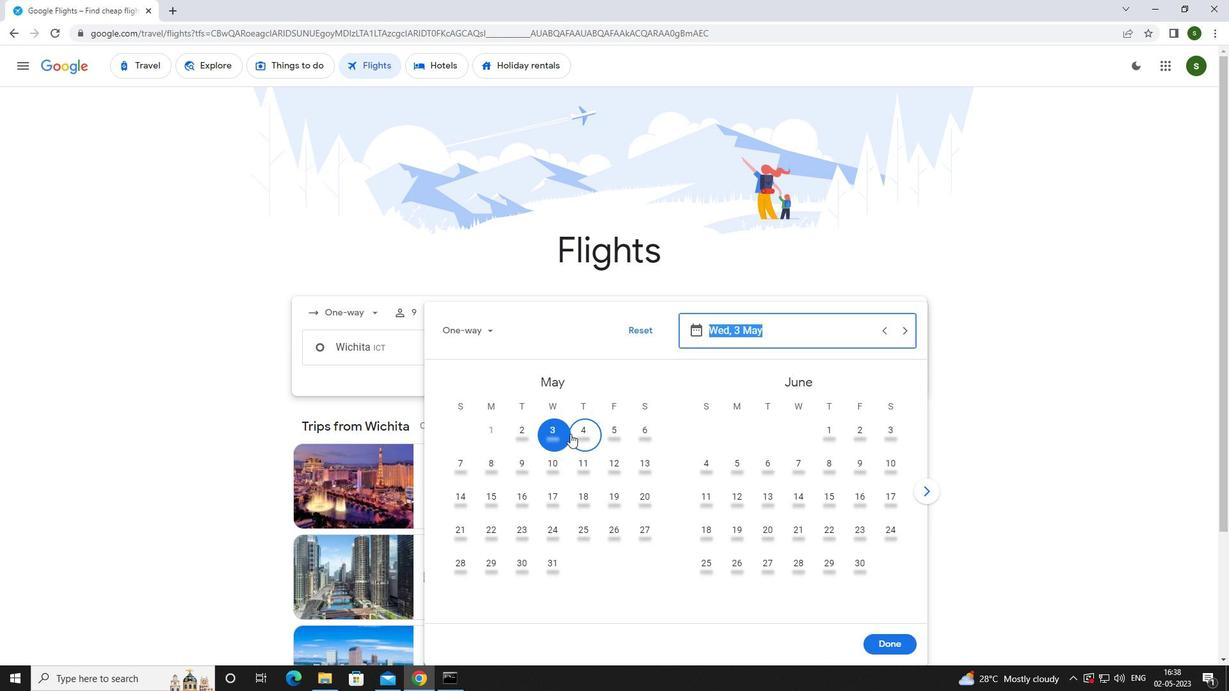 
Action: Mouse pressed left at (557, 434)
Screenshot: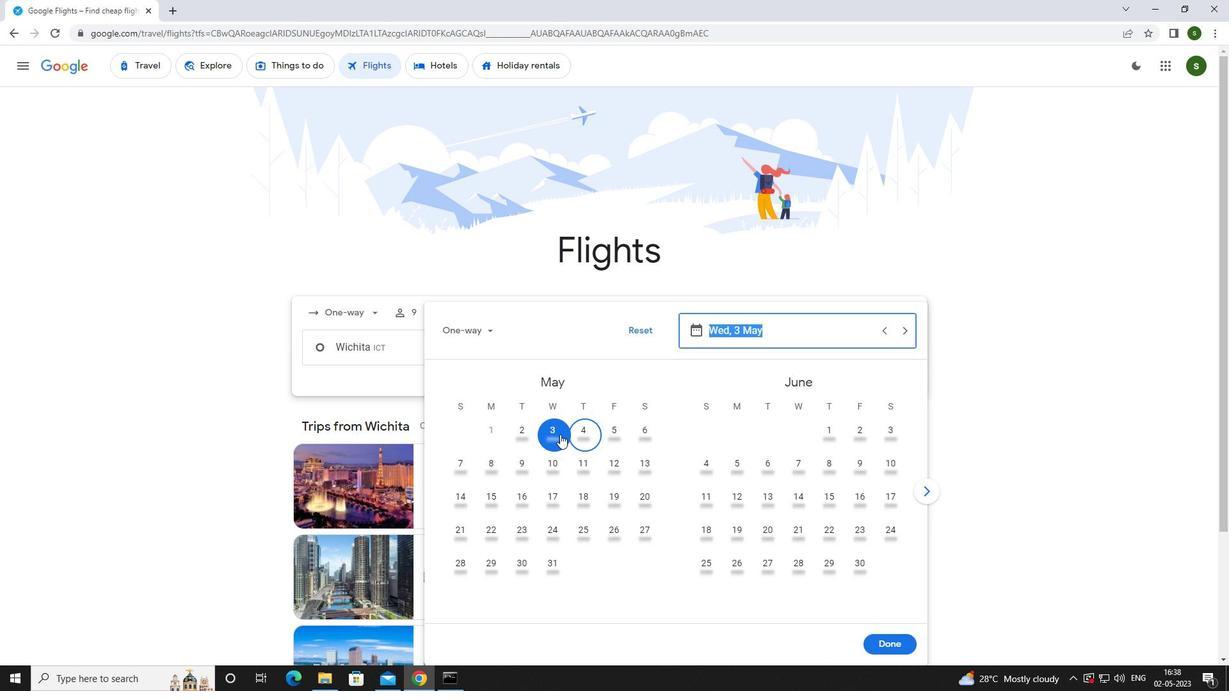 
Action: Mouse moved to (880, 637)
Screenshot: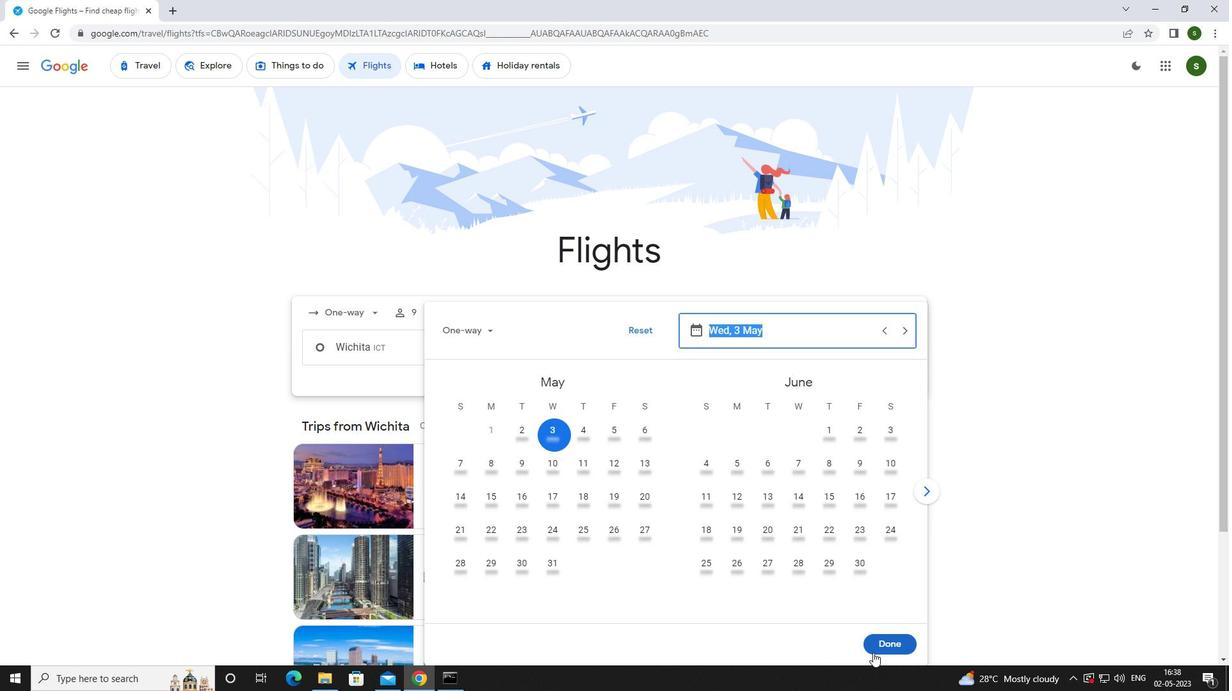 
Action: Mouse pressed left at (880, 637)
Screenshot: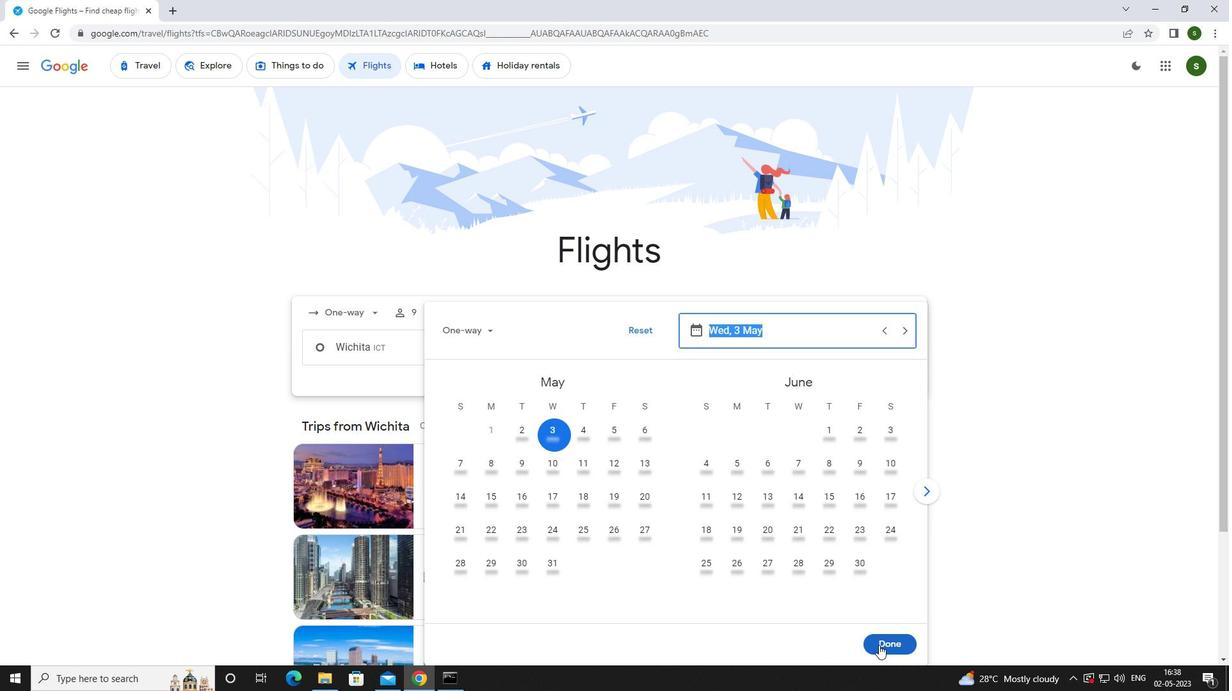 
Action: Mouse moved to (602, 395)
Screenshot: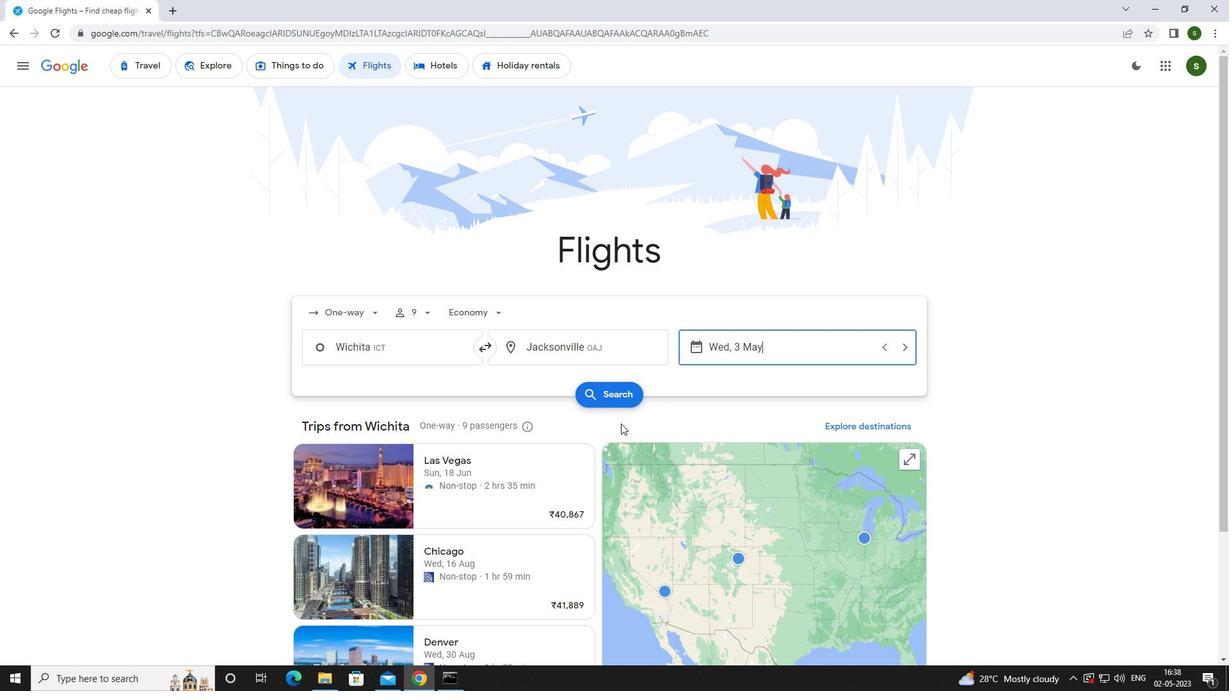 
Action: Mouse pressed left at (602, 395)
Screenshot: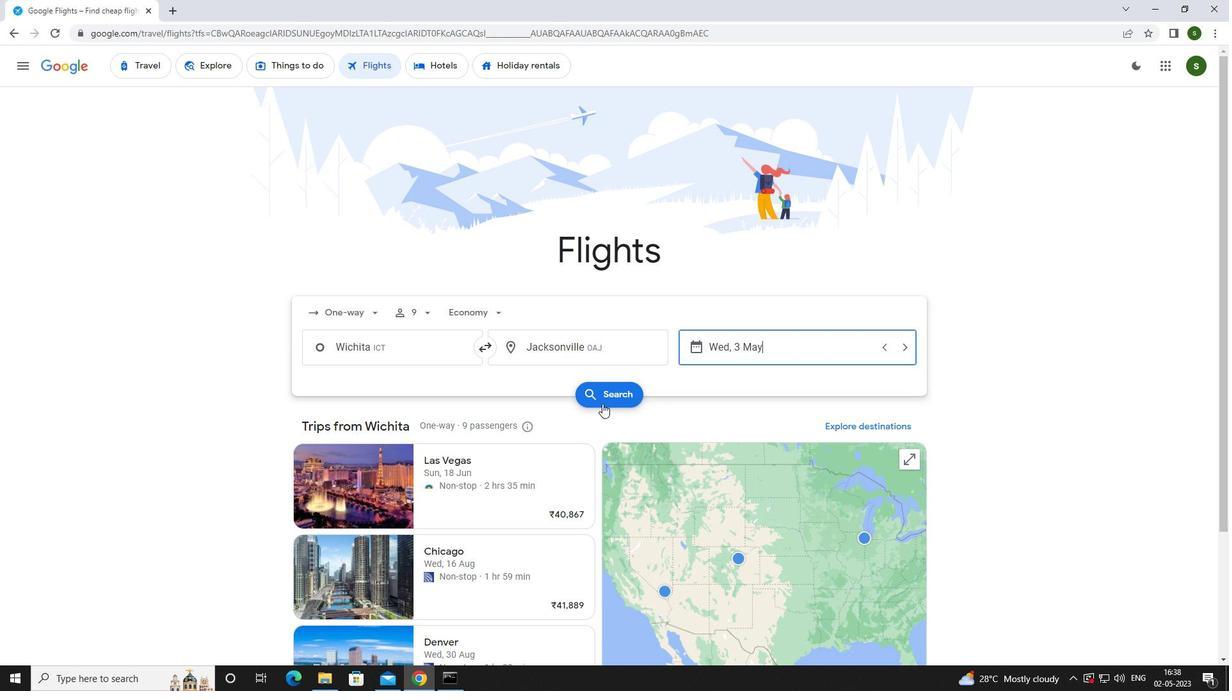
Action: Mouse moved to (320, 188)
Screenshot: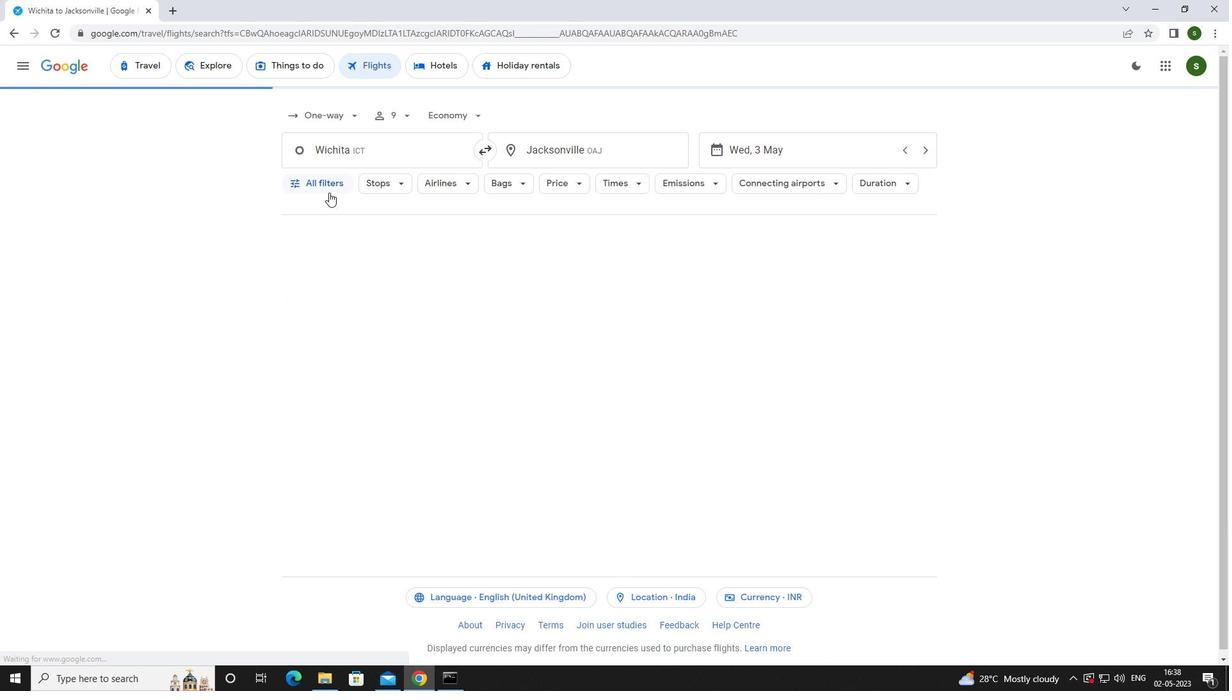 
Action: Mouse pressed left at (320, 188)
Screenshot: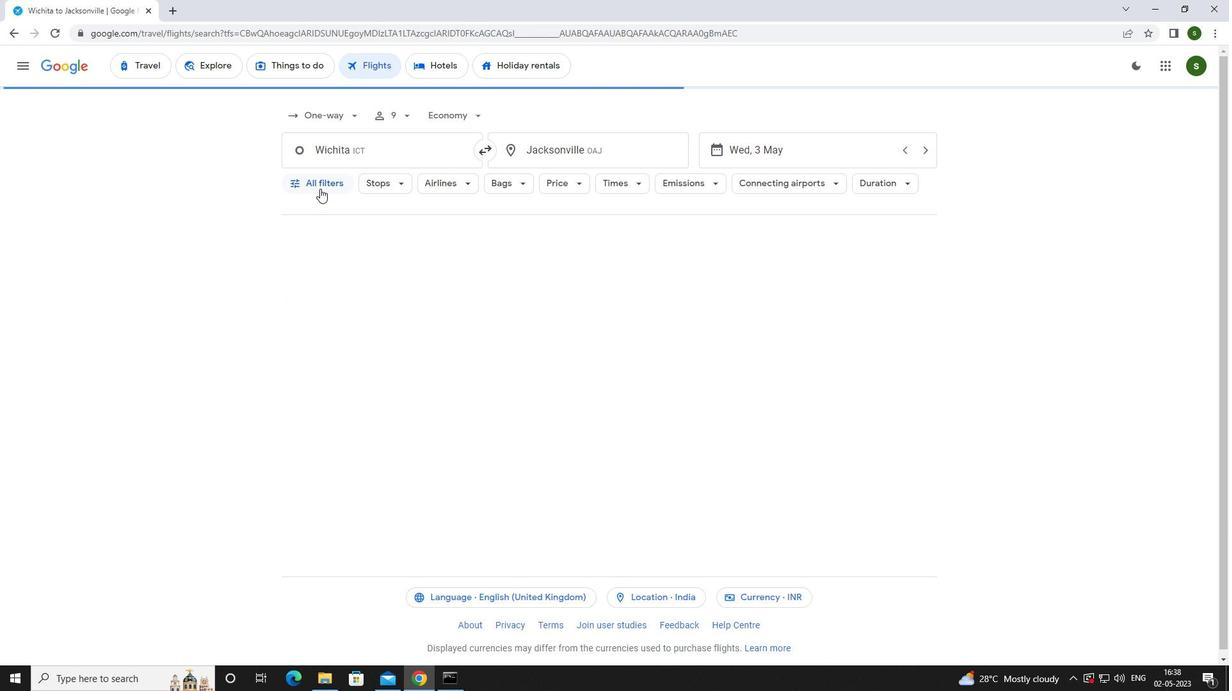 
Action: Mouse moved to (476, 456)
Screenshot: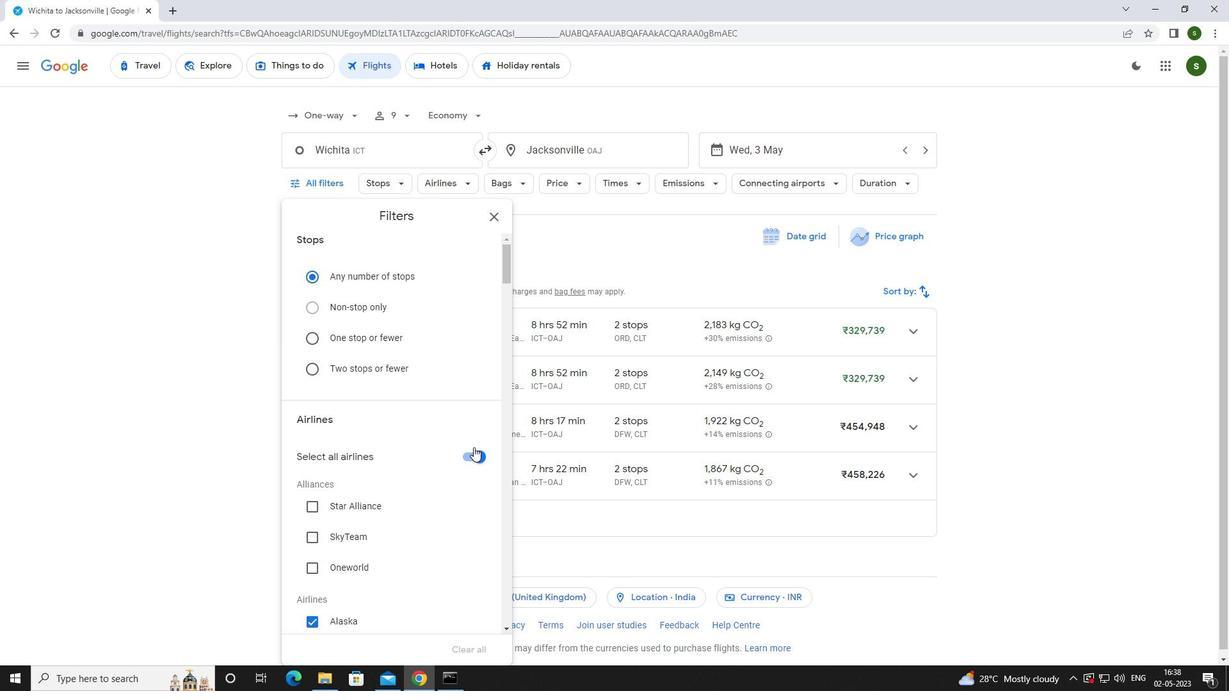 
Action: Mouse pressed left at (476, 456)
Screenshot: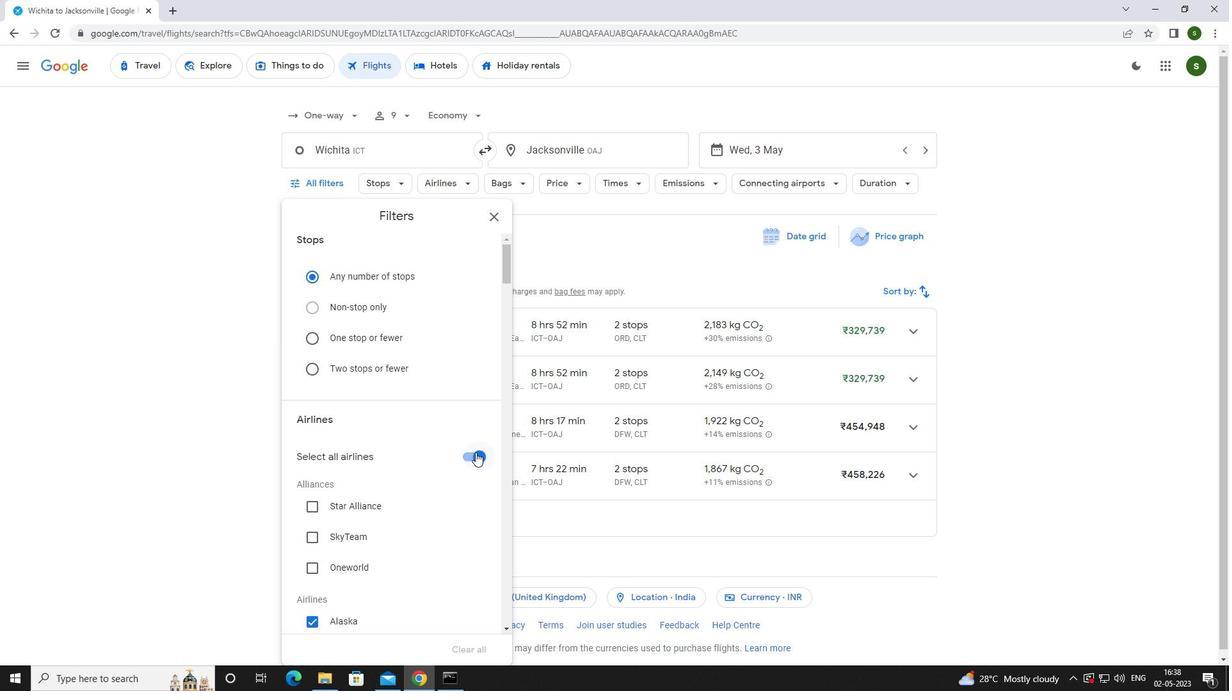 
Action: Mouse moved to (431, 386)
Screenshot: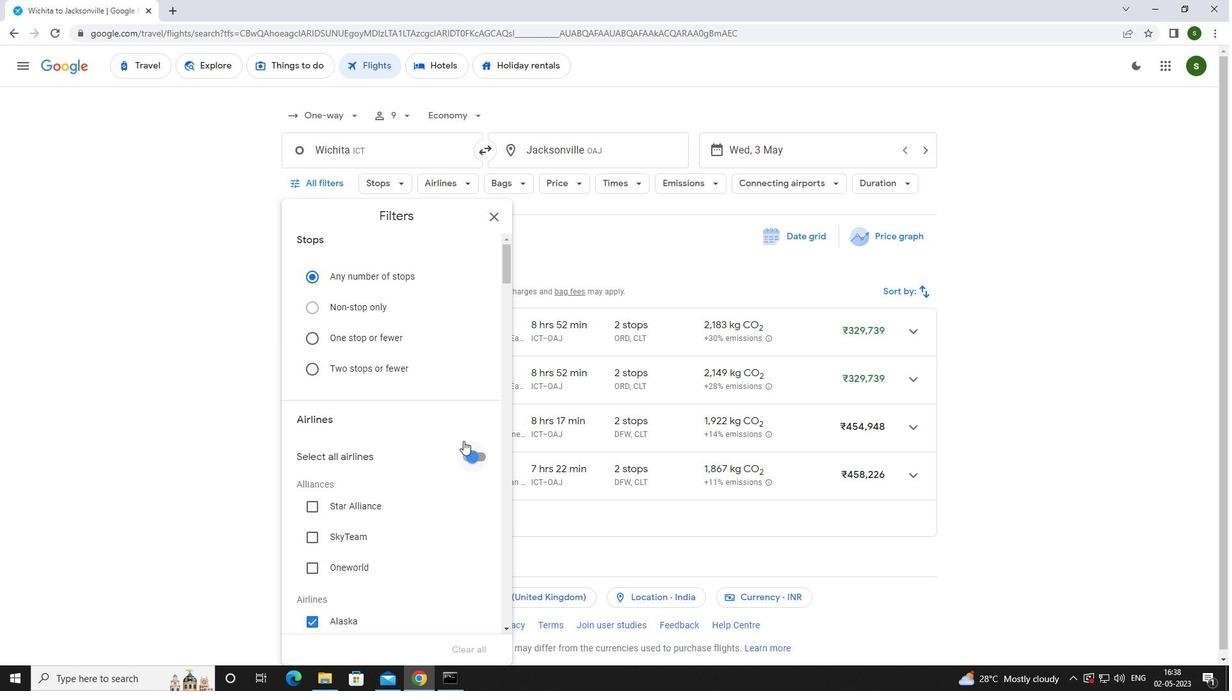 
Action: Mouse scrolled (431, 386) with delta (0, 0)
Screenshot: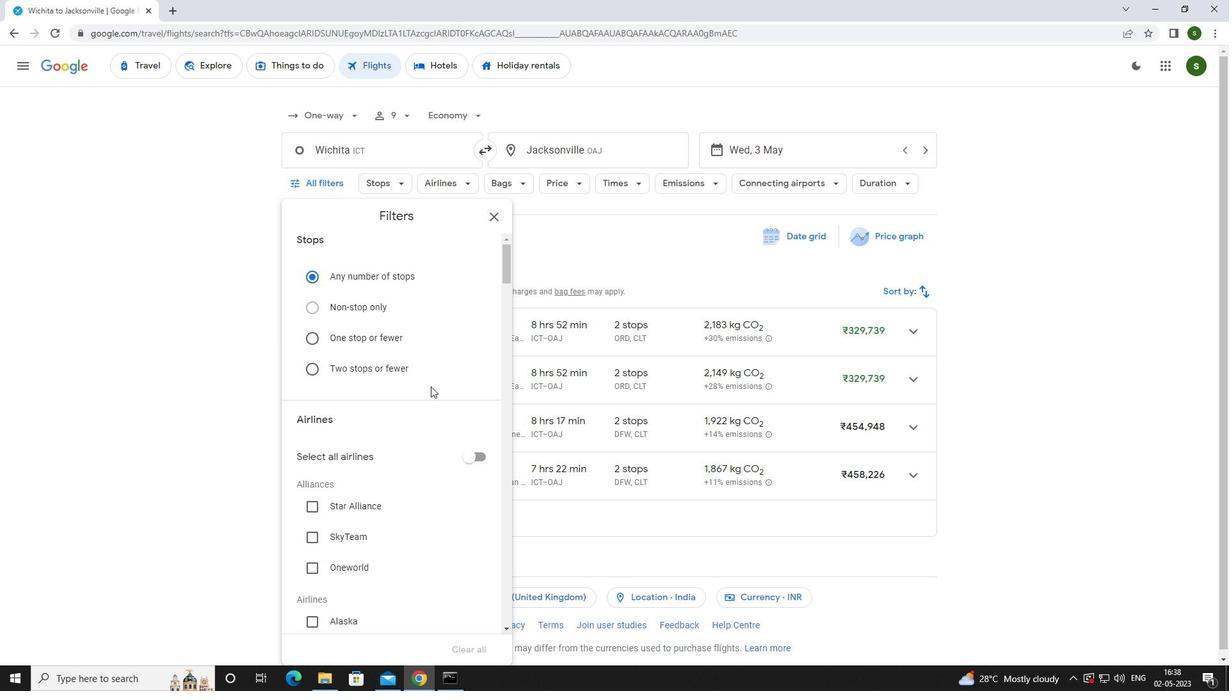 
Action: Mouse scrolled (431, 386) with delta (0, 0)
Screenshot: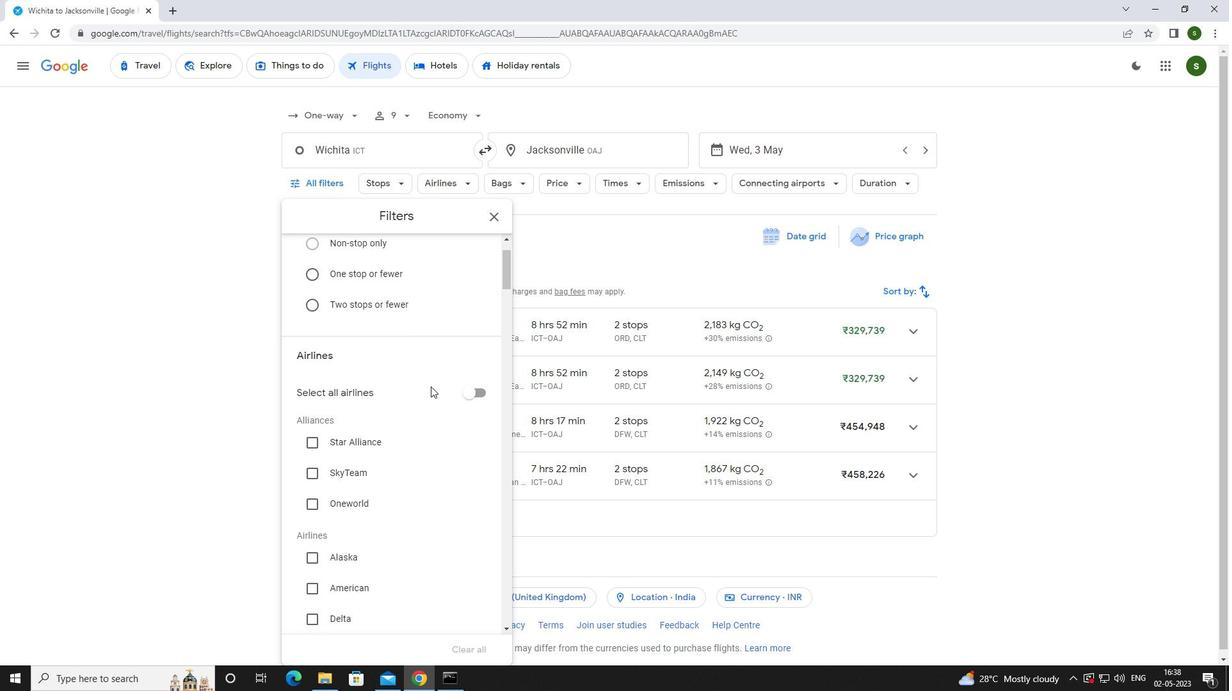 
Action: Mouse scrolled (431, 386) with delta (0, 0)
Screenshot: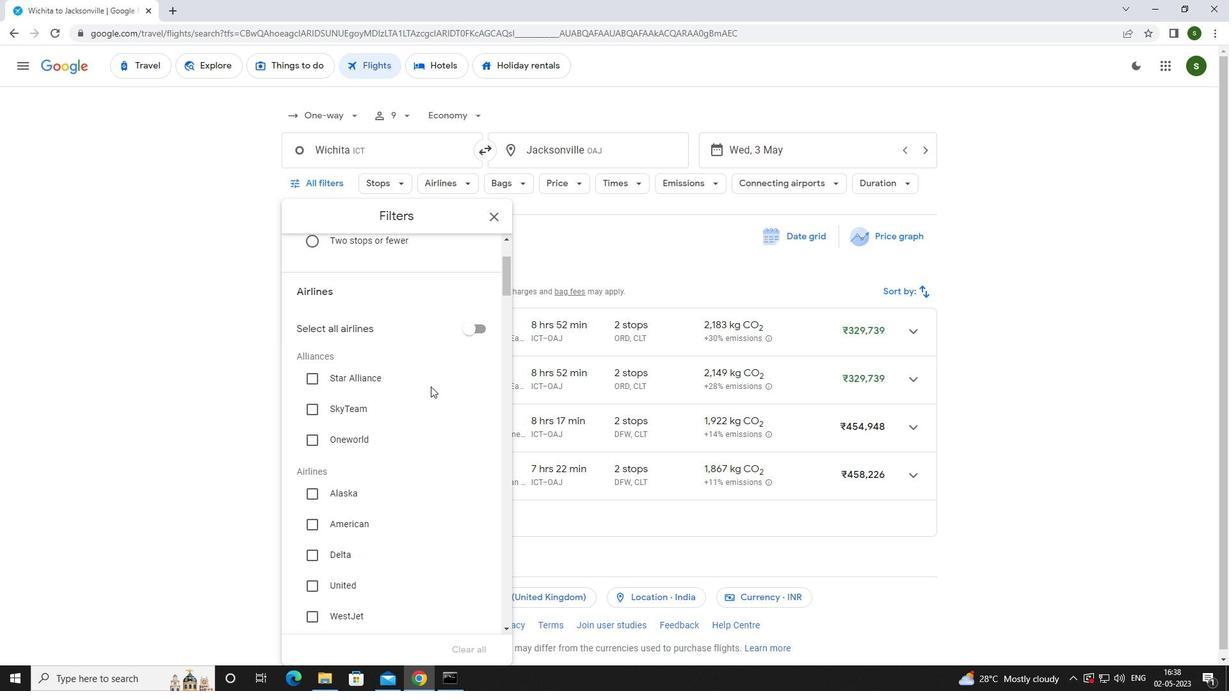 
Action: Mouse scrolled (431, 386) with delta (0, 0)
Screenshot: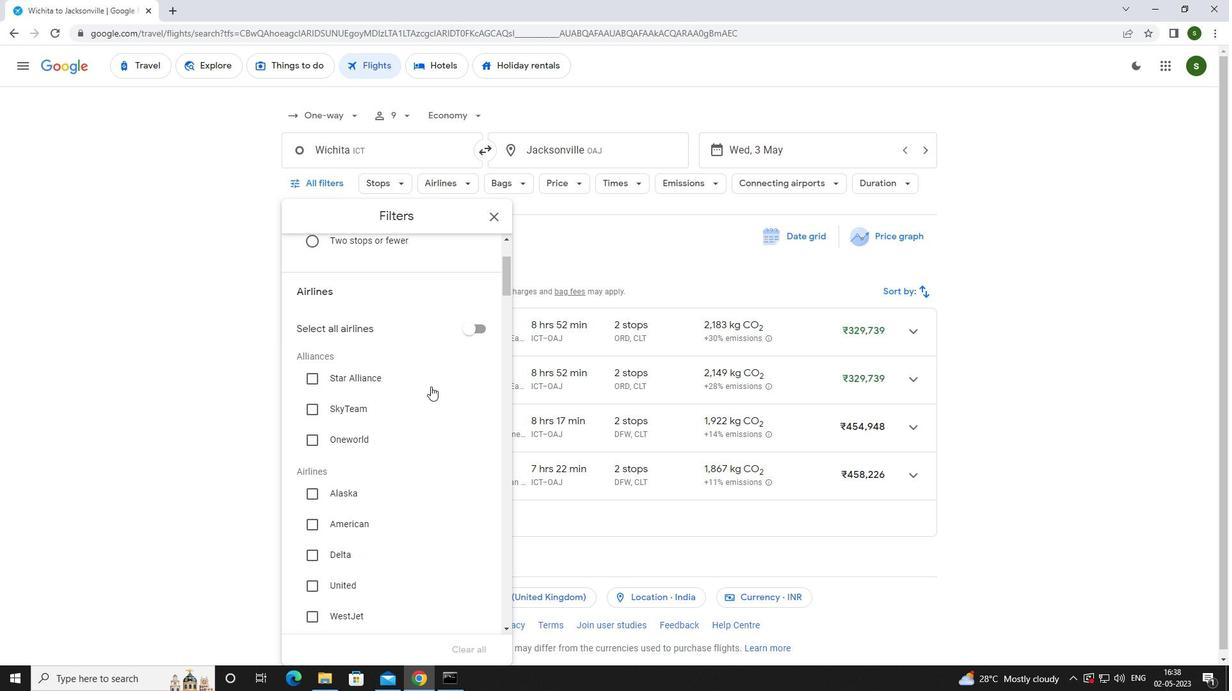 
Action: Mouse moved to (427, 386)
Screenshot: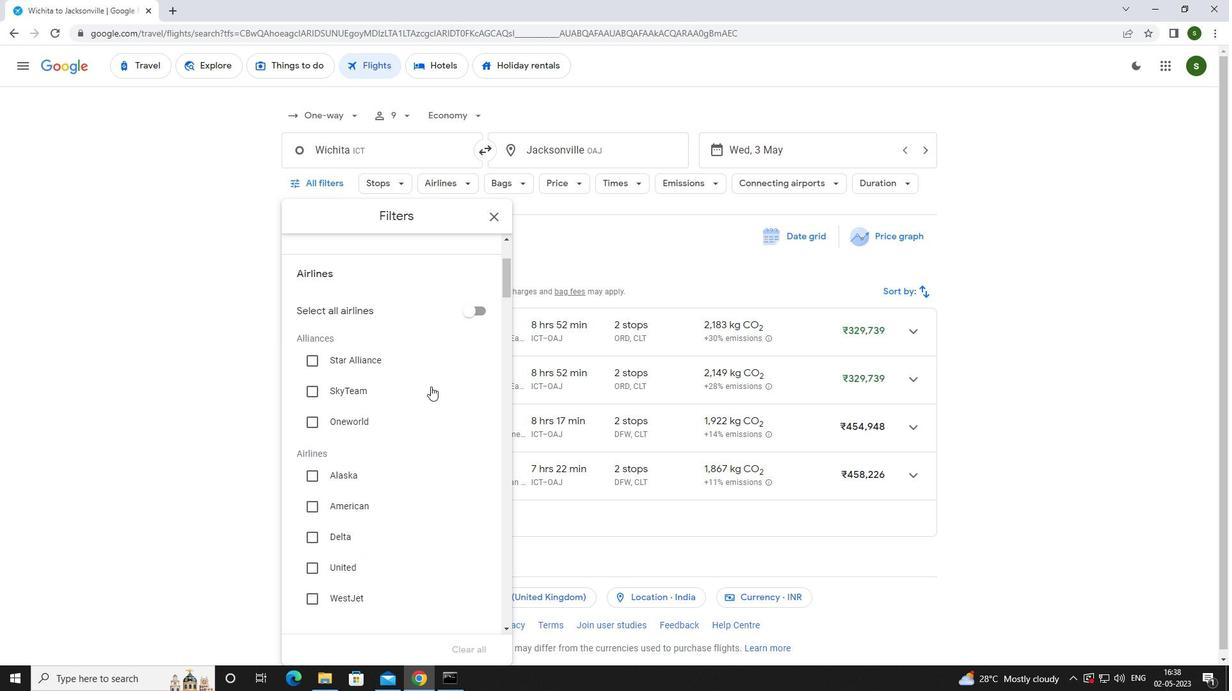 
Action: Mouse scrolled (427, 386) with delta (0, 0)
Screenshot: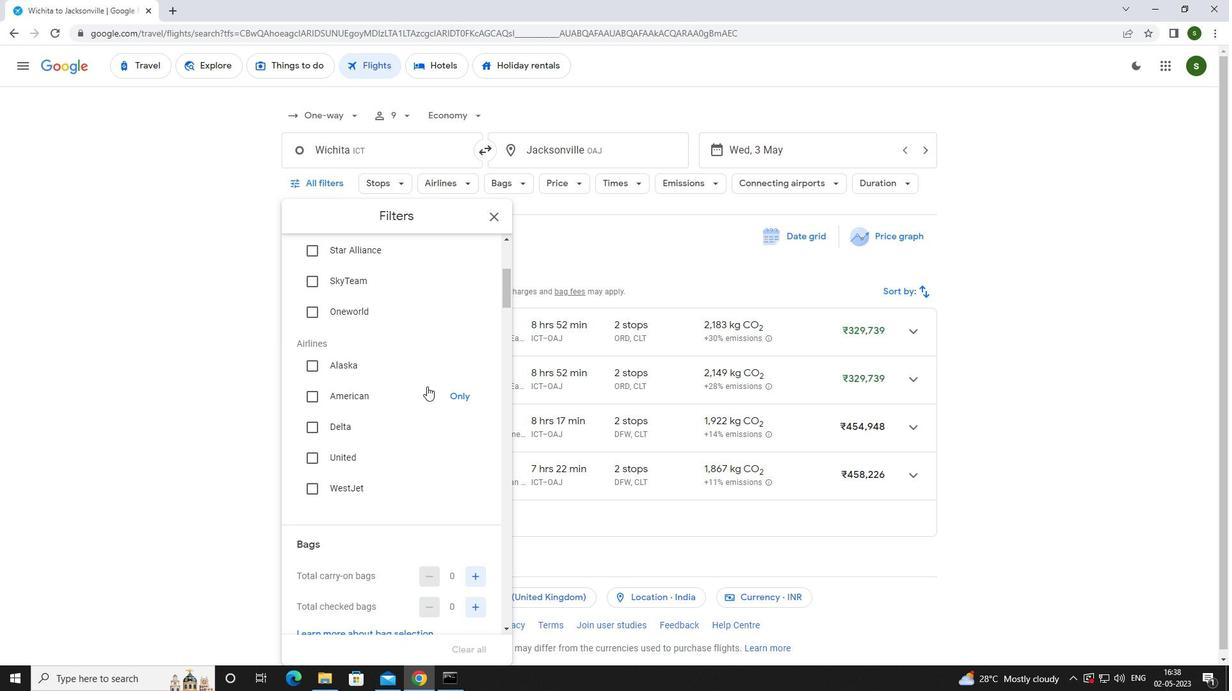 
Action: Mouse scrolled (427, 386) with delta (0, 0)
Screenshot: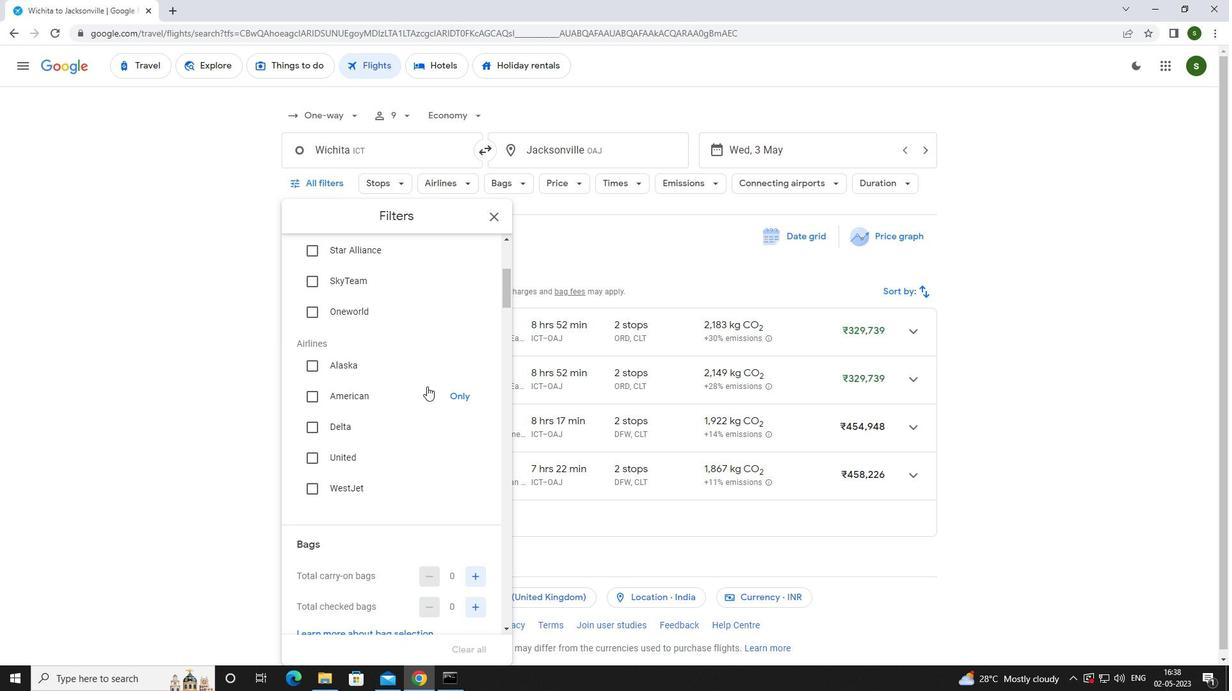 
Action: Mouse scrolled (427, 386) with delta (0, 0)
Screenshot: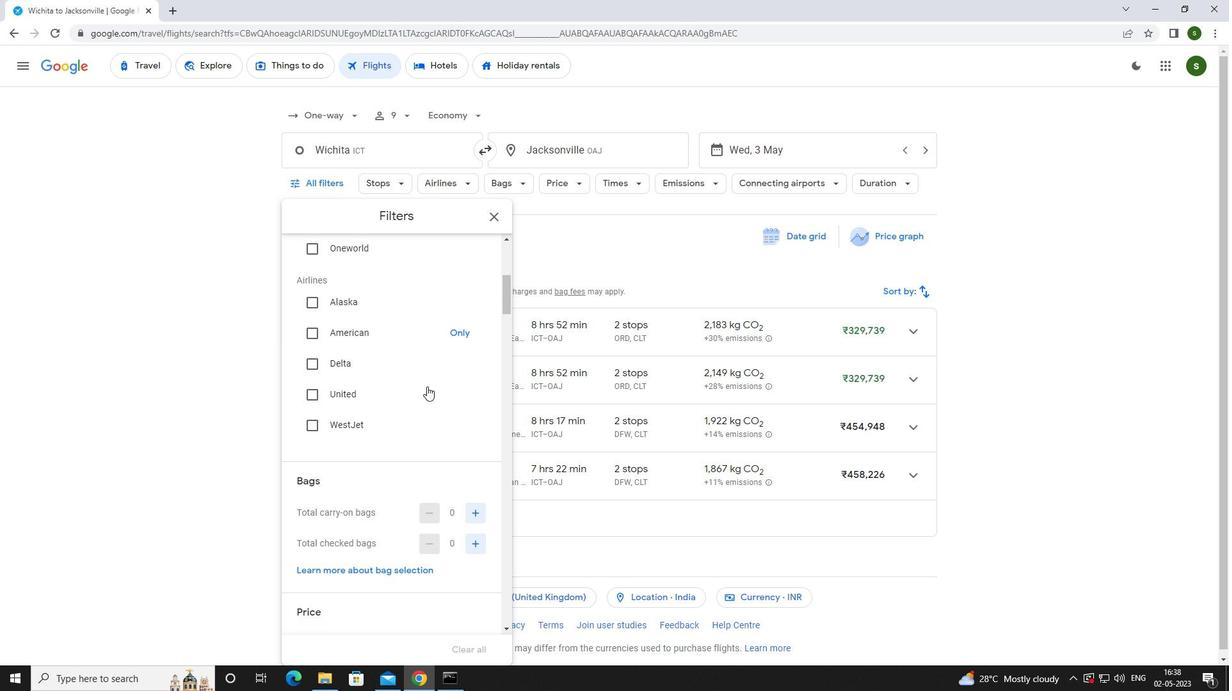 
Action: Mouse moved to (486, 412)
Screenshot: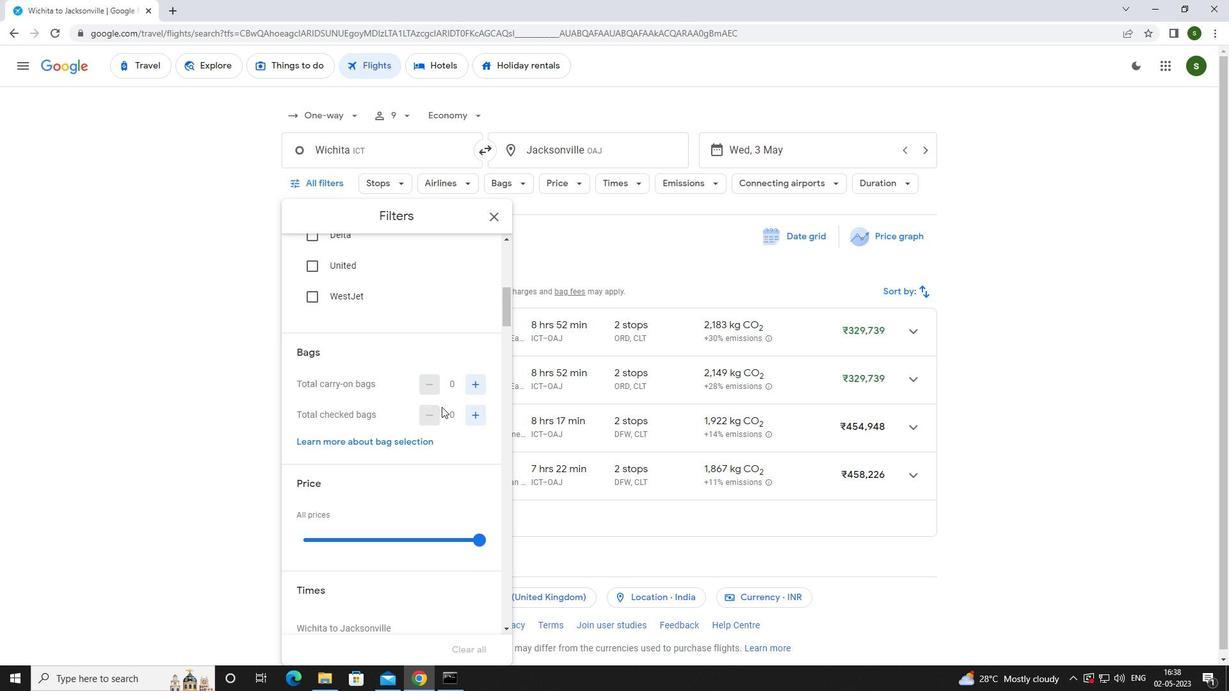 
Action: Mouse pressed left at (486, 412)
Screenshot: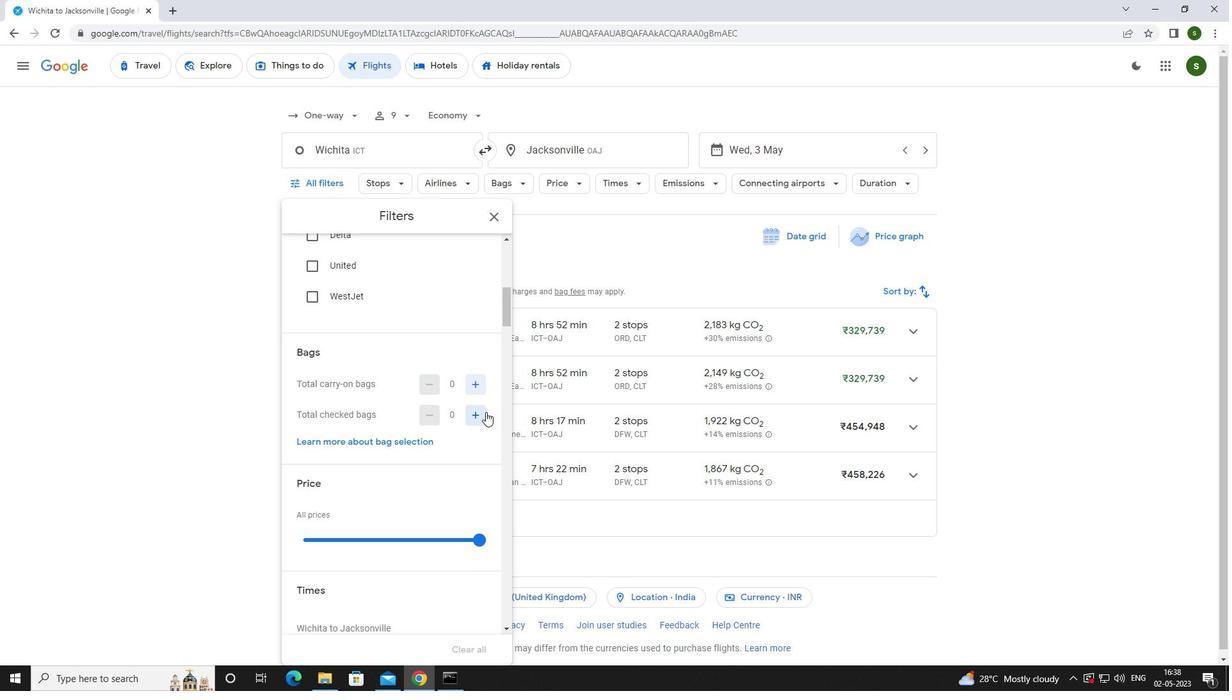 
Action: Mouse moved to (482, 413)
Screenshot: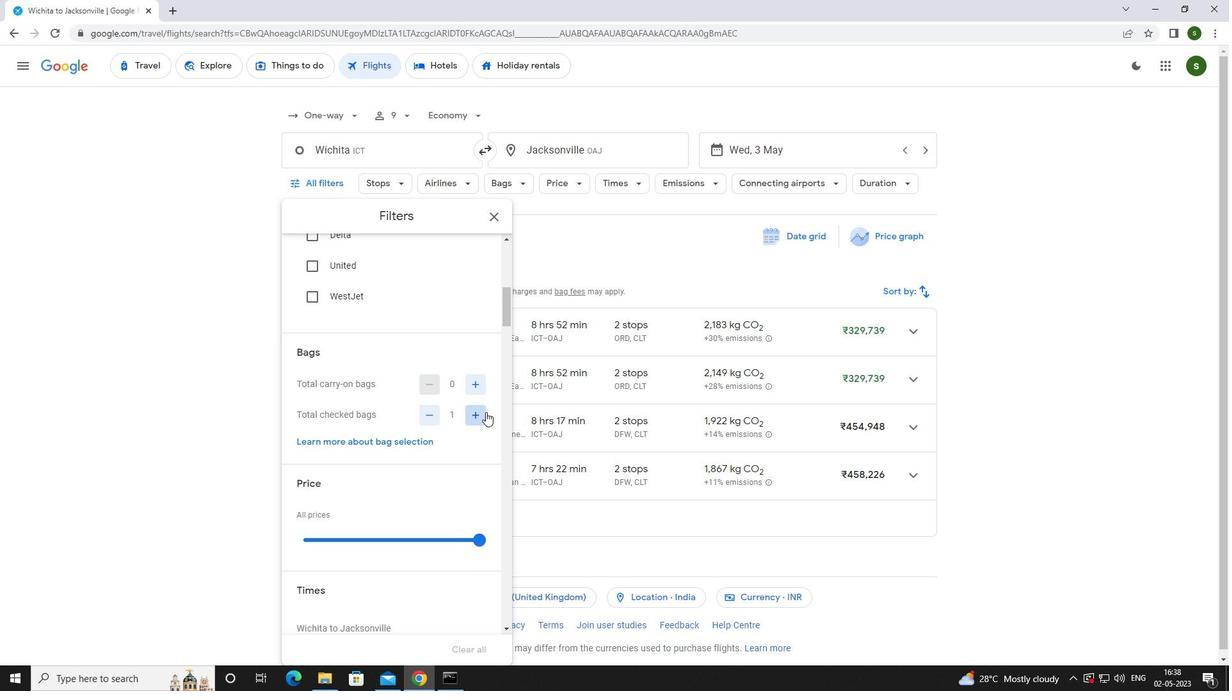 
Action: Mouse pressed left at (482, 413)
Screenshot: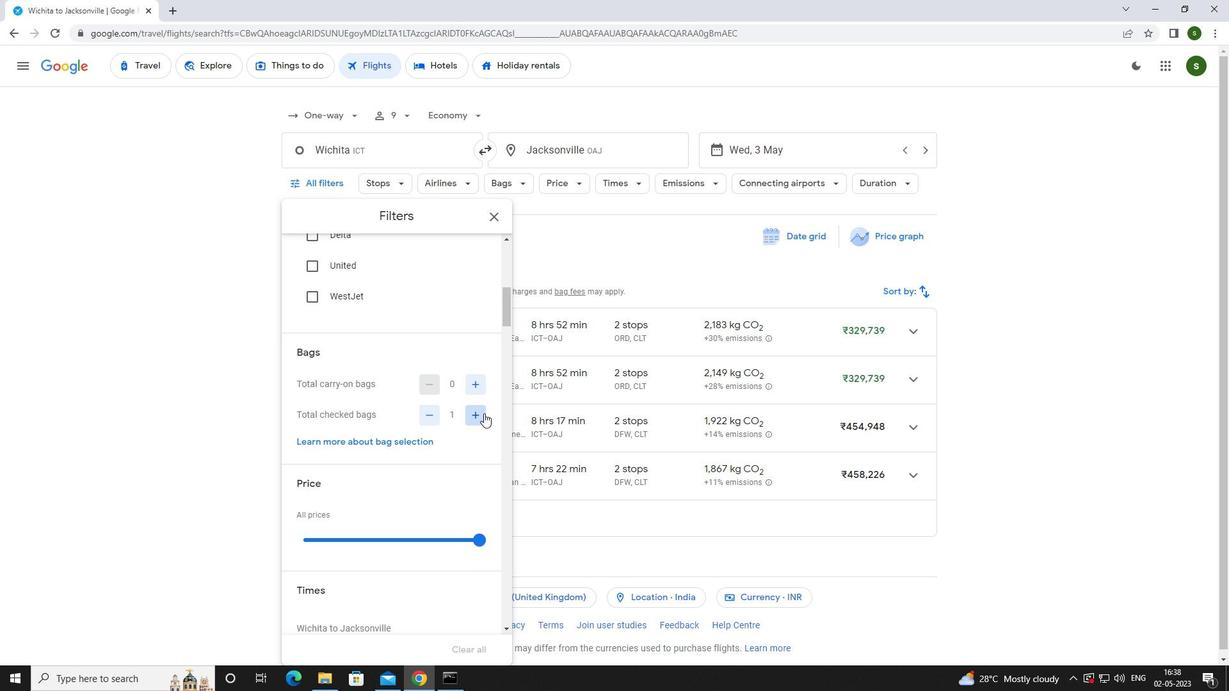 
Action: Mouse moved to (457, 422)
Screenshot: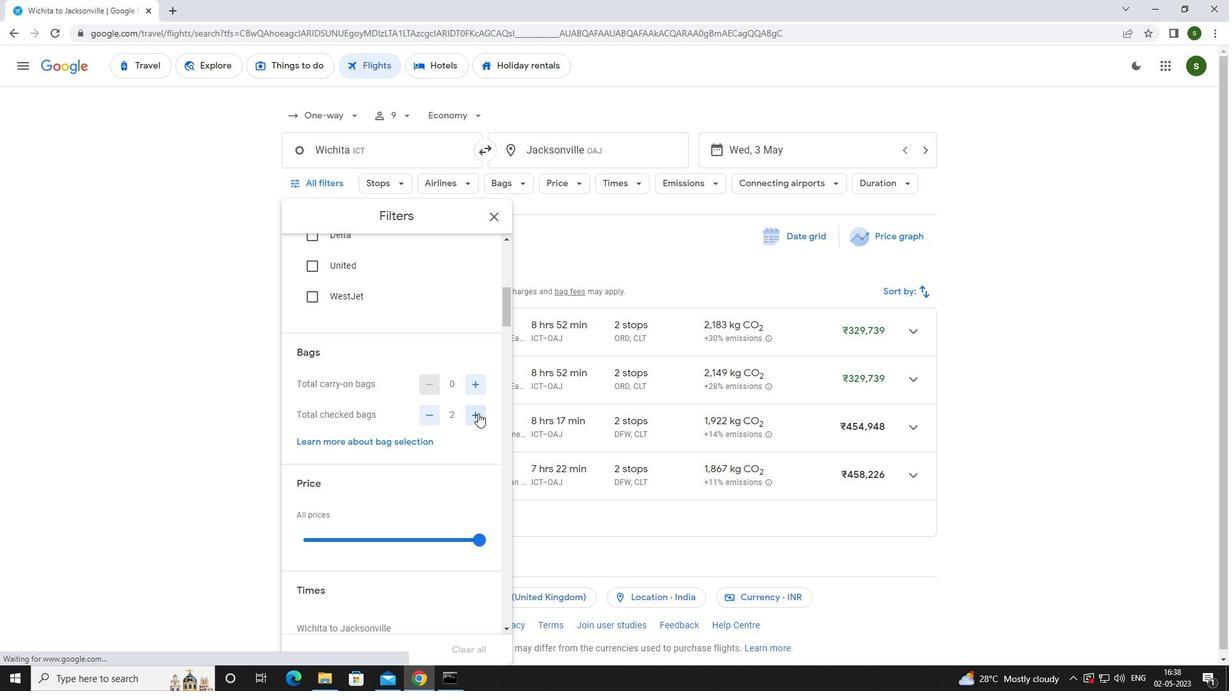 
Action: Mouse scrolled (457, 421) with delta (0, 0)
Screenshot: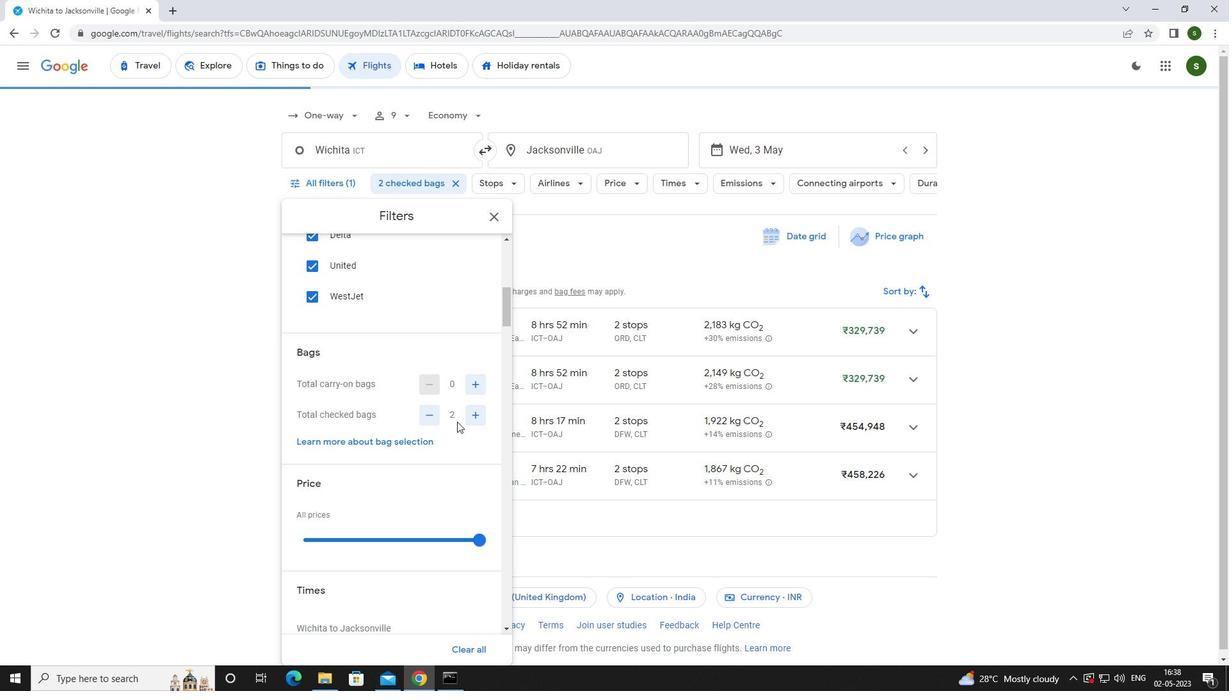 
Action: Mouse scrolled (457, 421) with delta (0, 0)
Screenshot: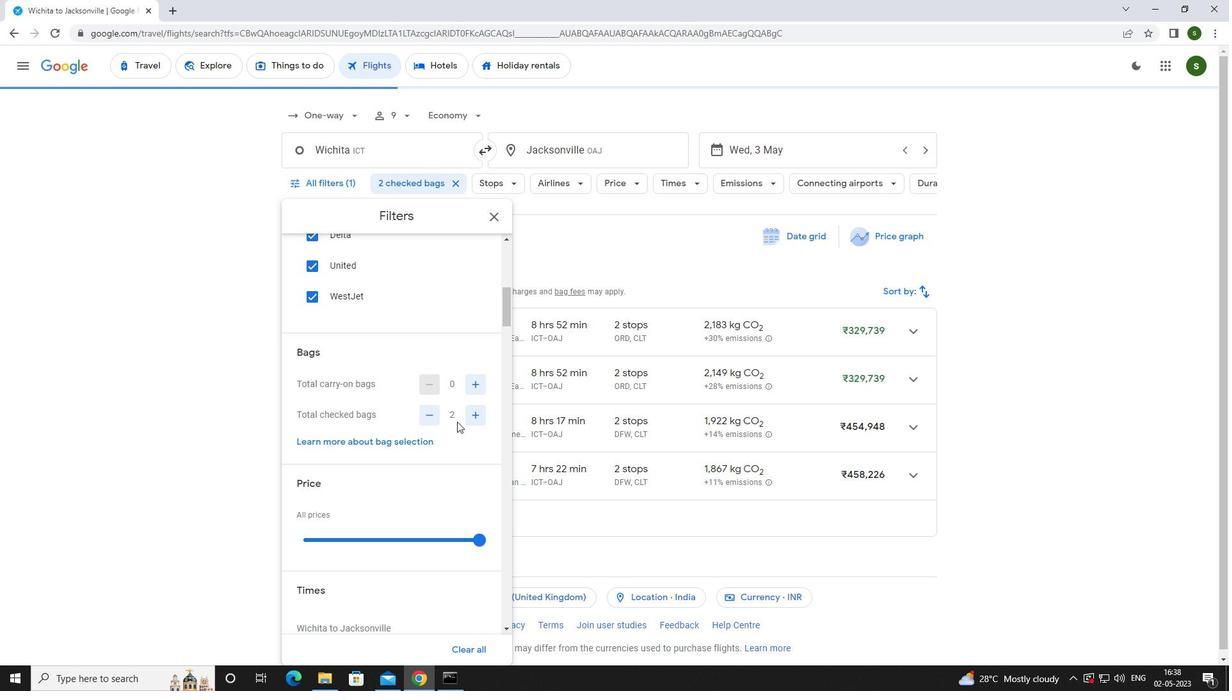 
Action: Mouse moved to (479, 409)
Screenshot: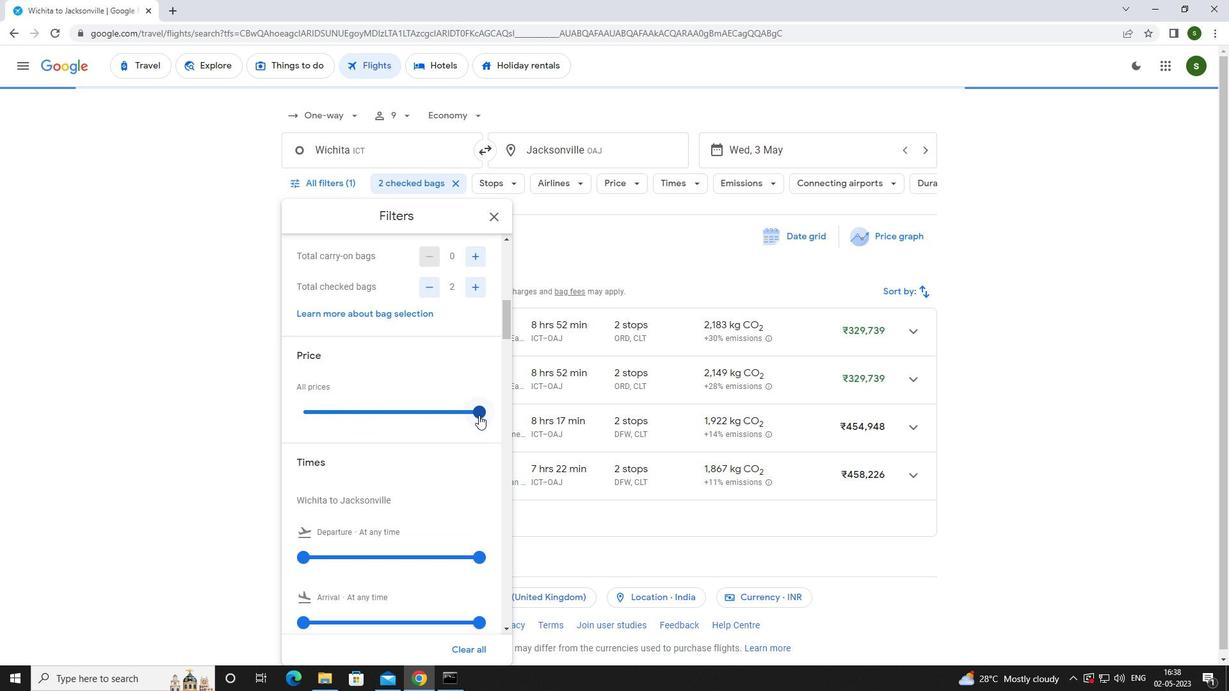 
Action: Mouse pressed left at (479, 409)
Screenshot: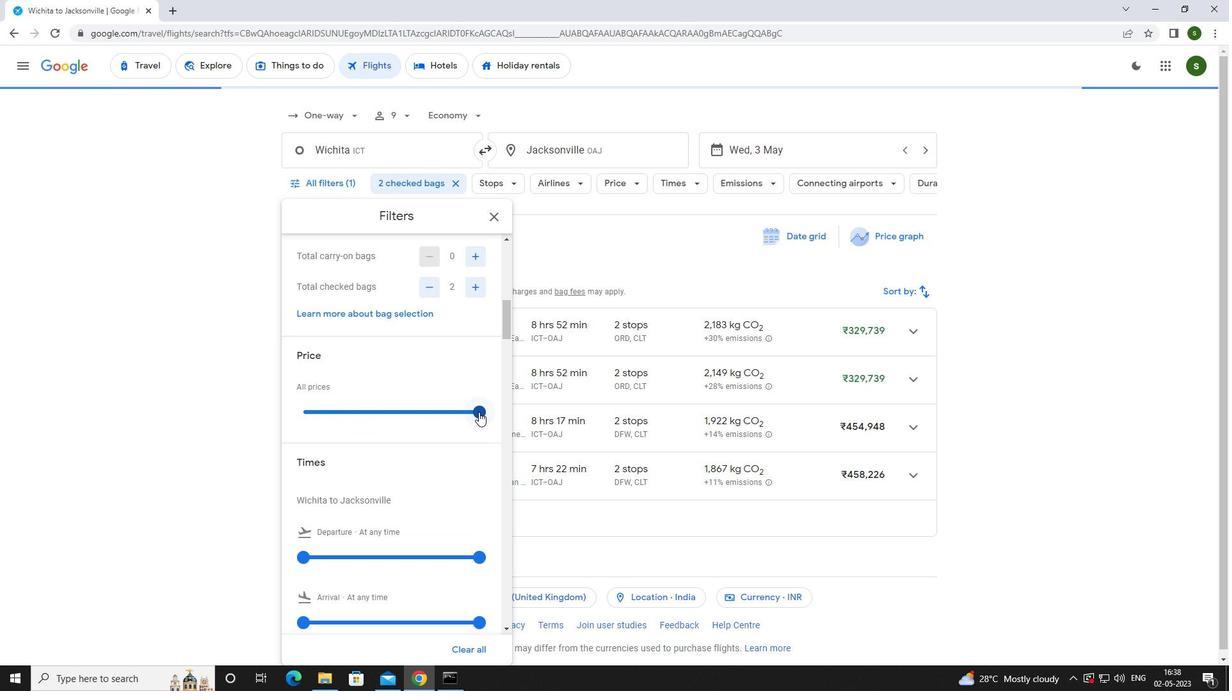 
Action: Mouse moved to (477, 409)
Screenshot: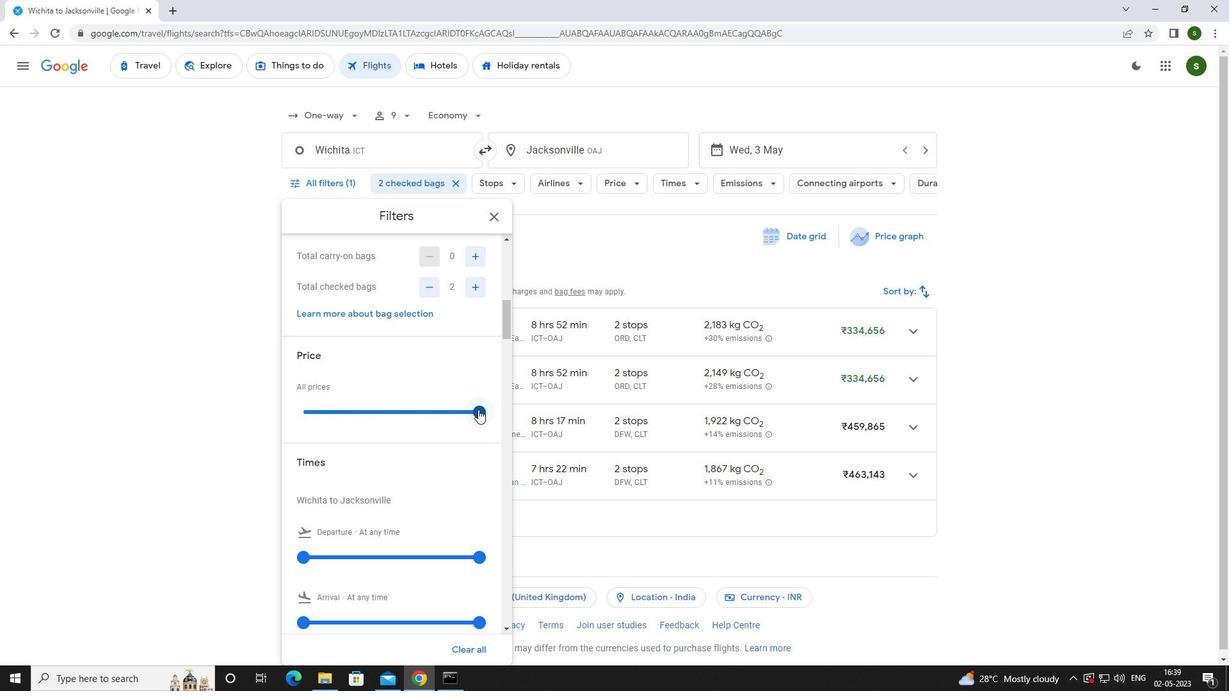 
Action: Mouse pressed left at (477, 409)
Screenshot: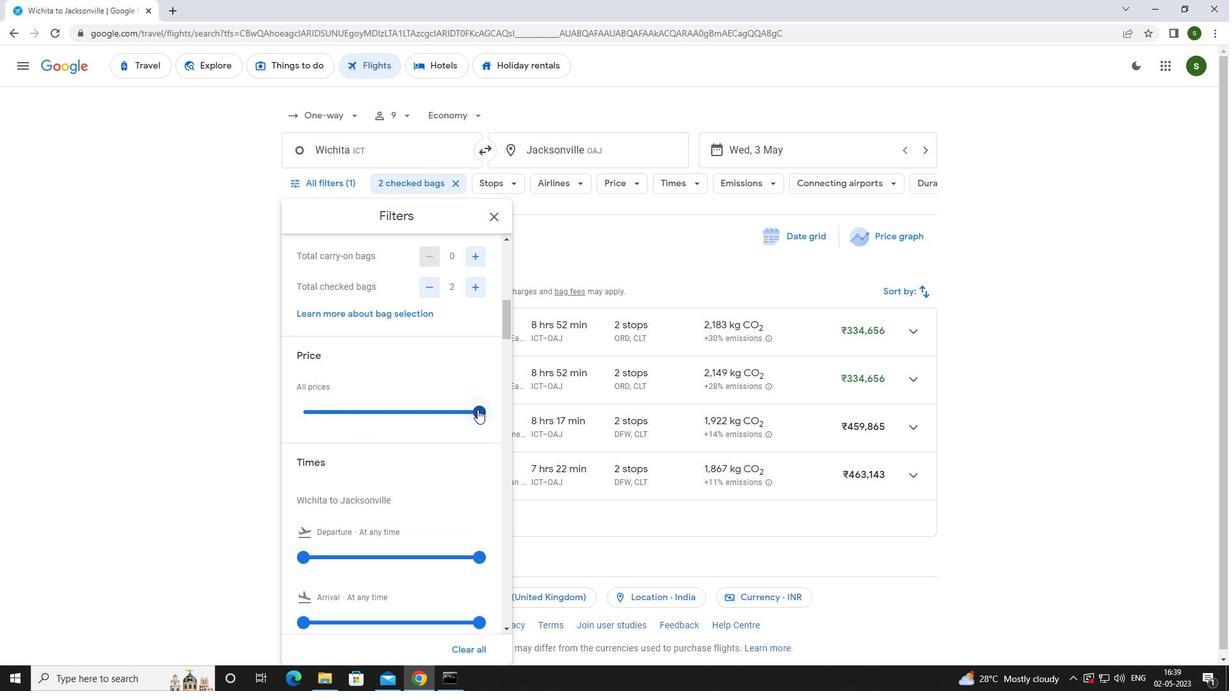 
Action: Mouse moved to (354, 441)
Screenshot: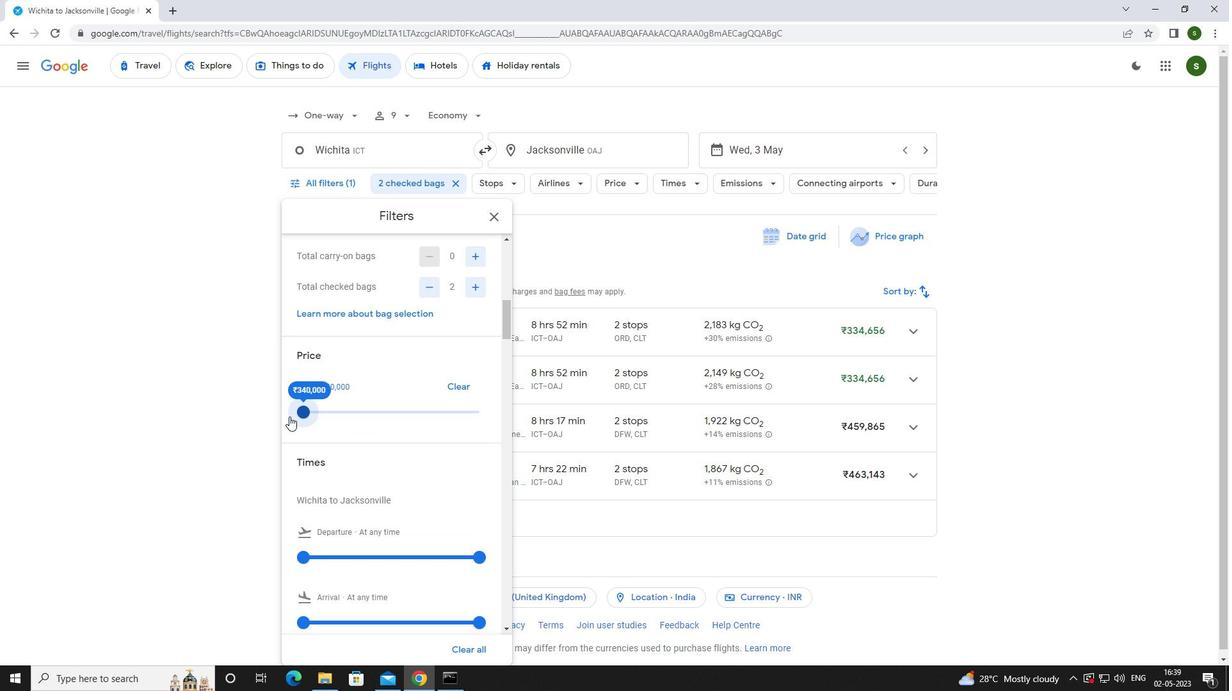 
Action: Mouse scrolled (354, 440) with delta (0, 0)
Screenshot: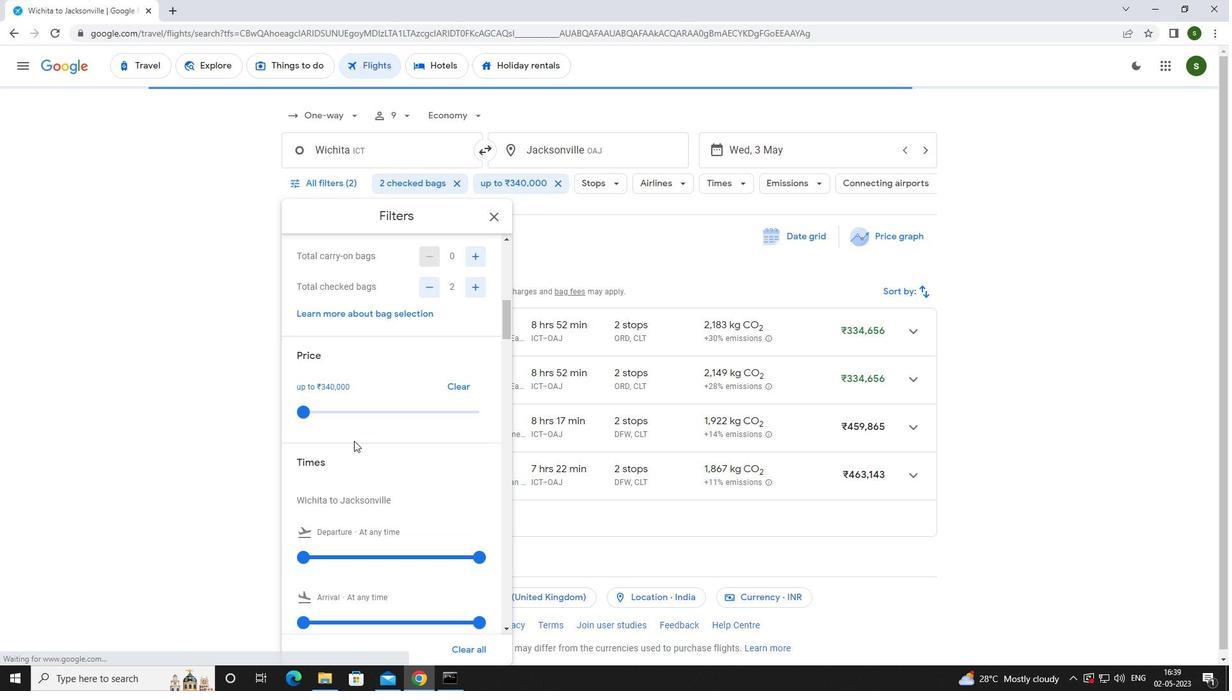 
Action: Mouse scrolled (354, 440) with delta (0, 0)
Screenshot: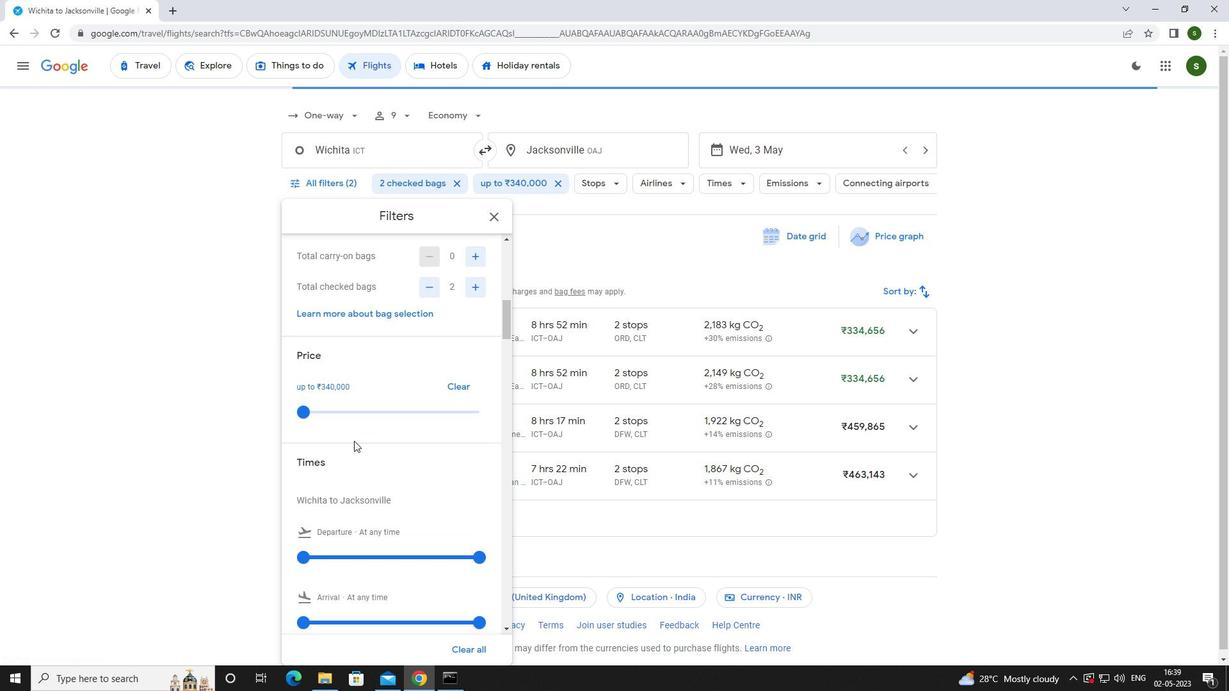 
Action: Mouse moved to (306, 433)
Screenshot: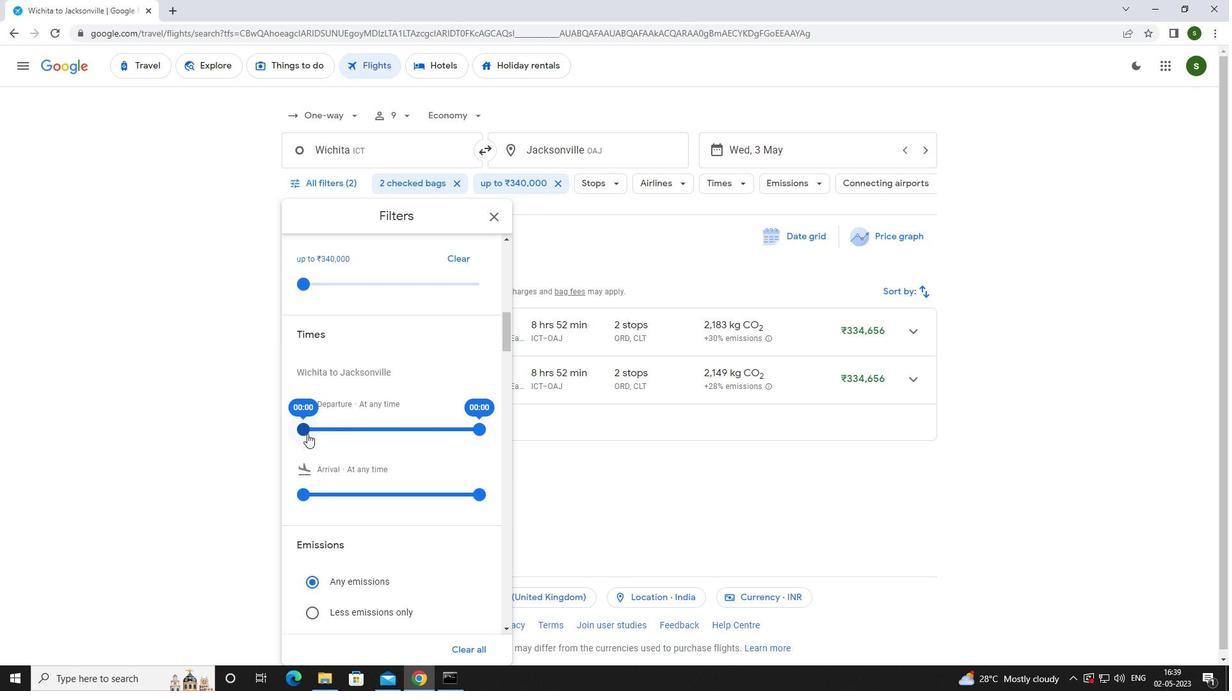 
Action: Mouse pressed left at (306, 433)
Screenshot: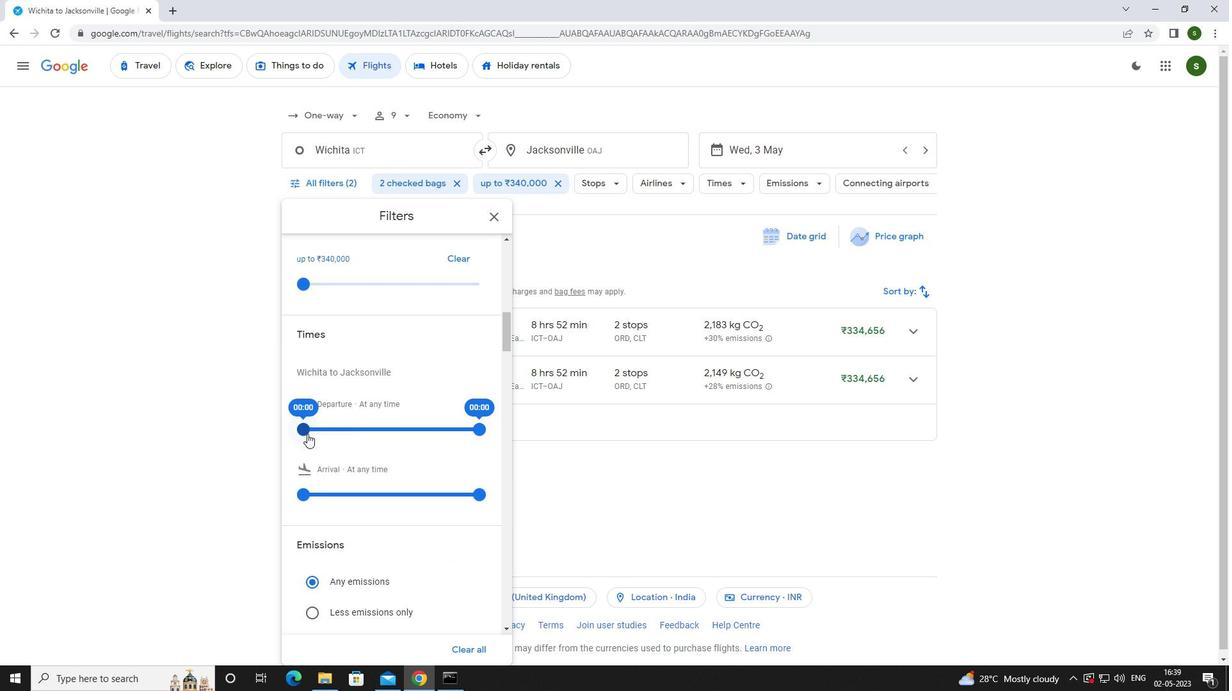 
Action: Mouse moved to (564, 482)
Screenshot: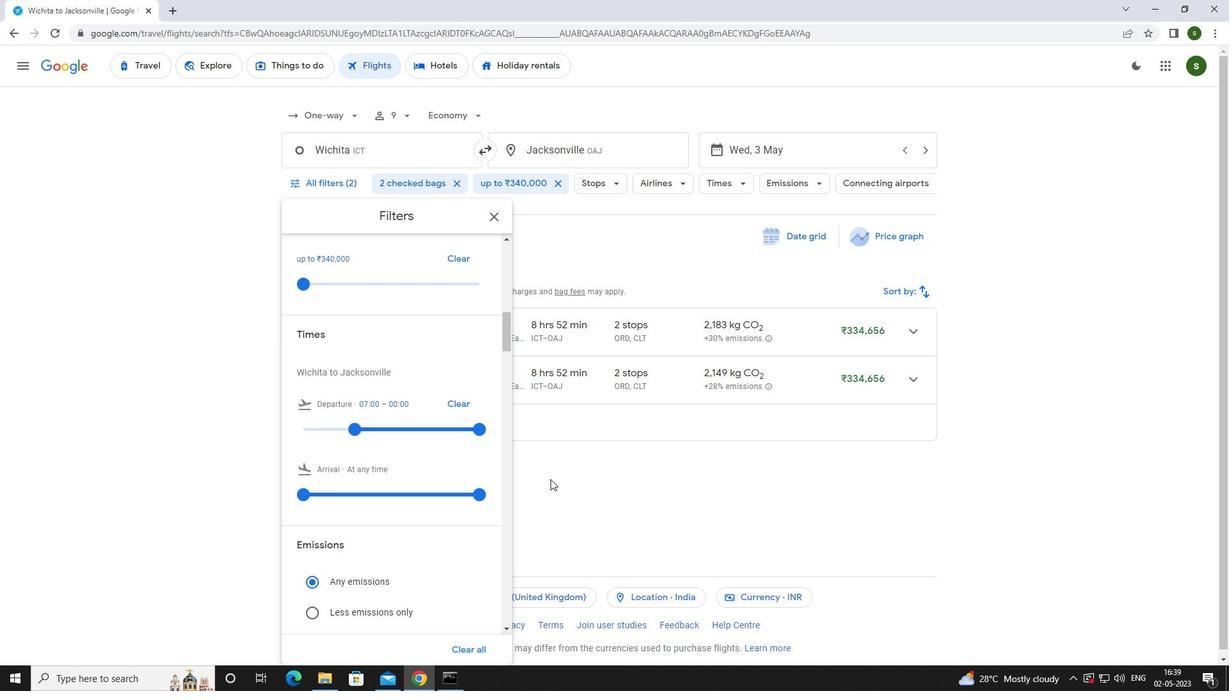 
Action: Mouse pressed left at (564, 482)
Screenshot: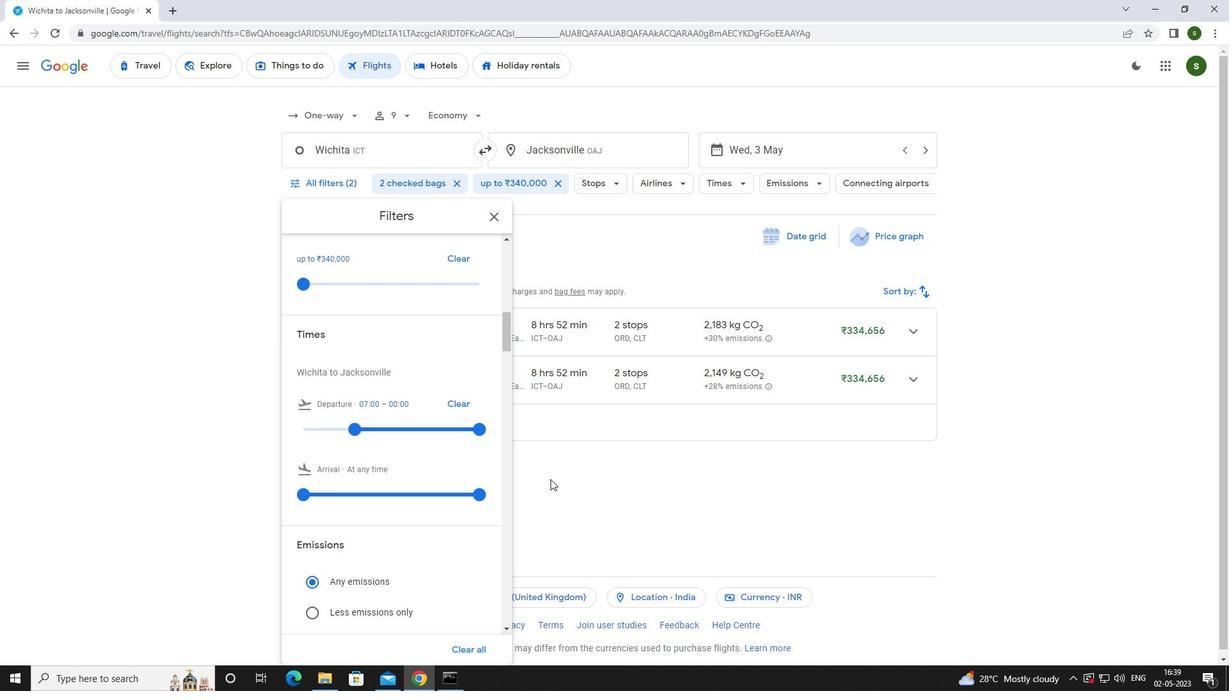 
Action: Mouse moved to (564, 482)
Screenshot: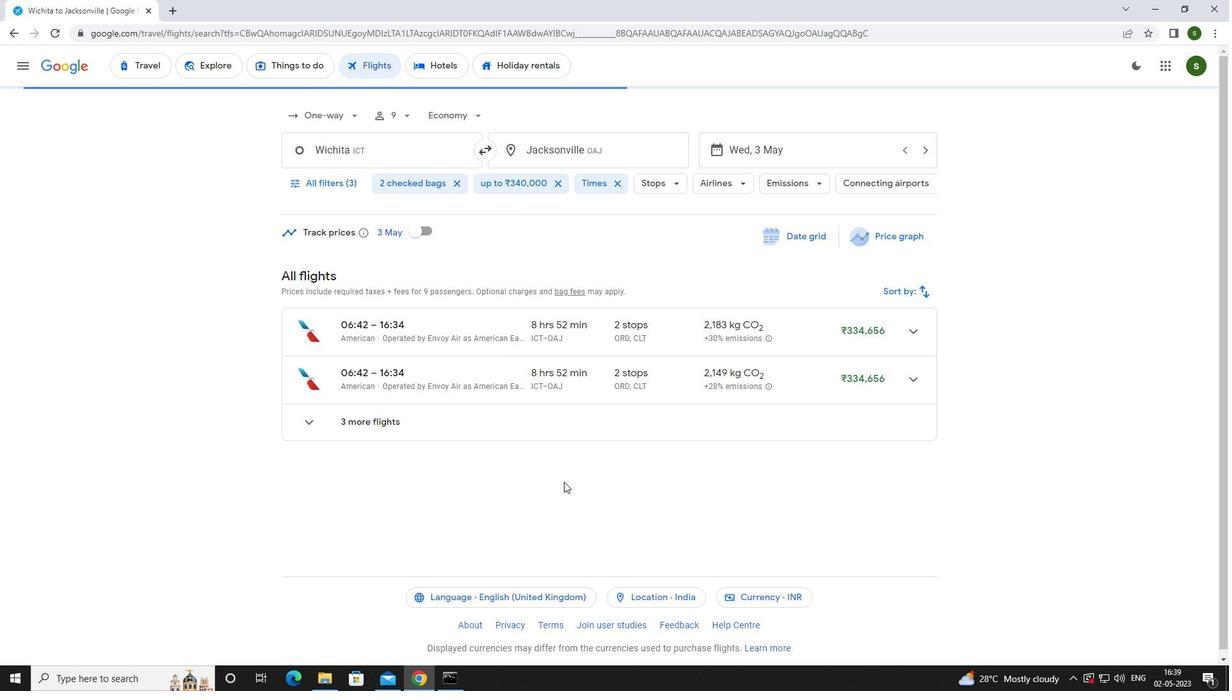 
